 Task: Check the percentage active listings of full gym in the last 5 years.
Action: Mouse moved to (1089, 241)
Screenshot: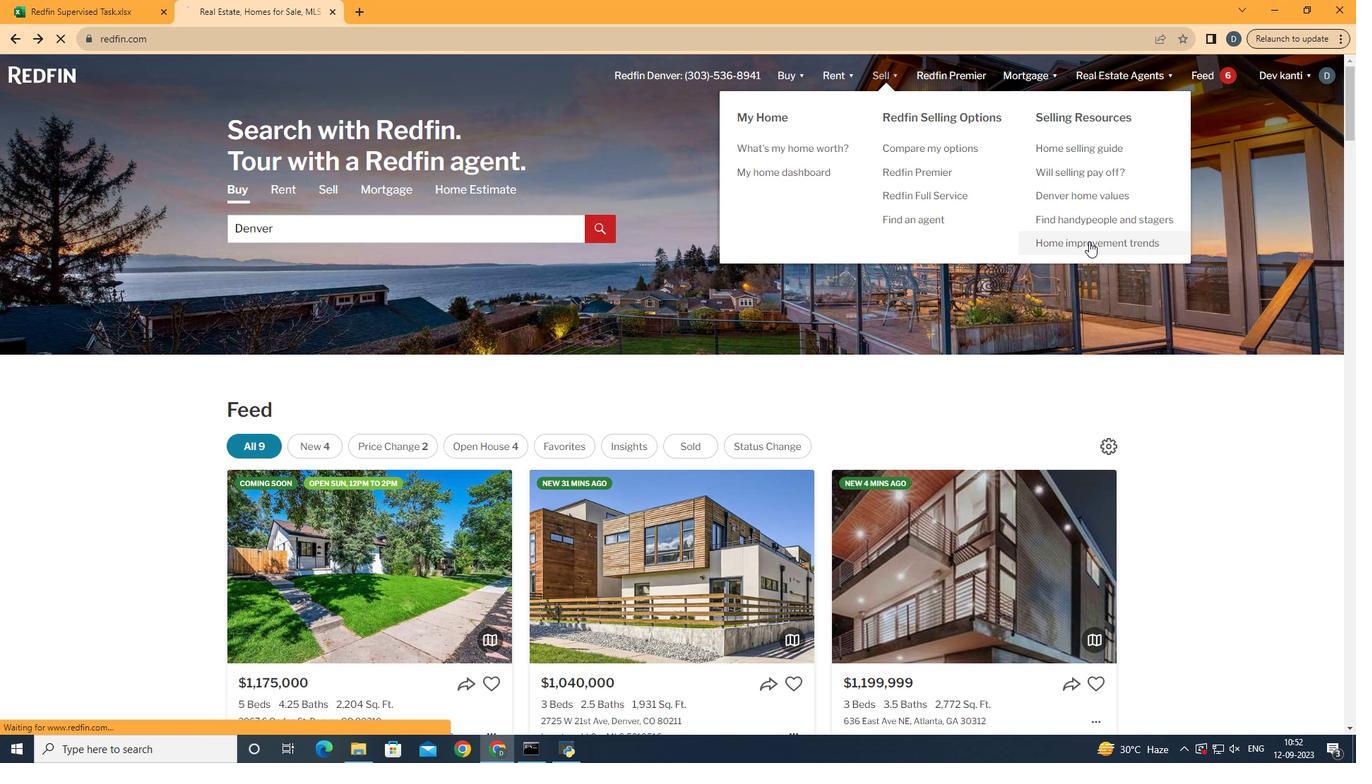 
Action: Mouse pressed left at (1089, 241)
Screenshot: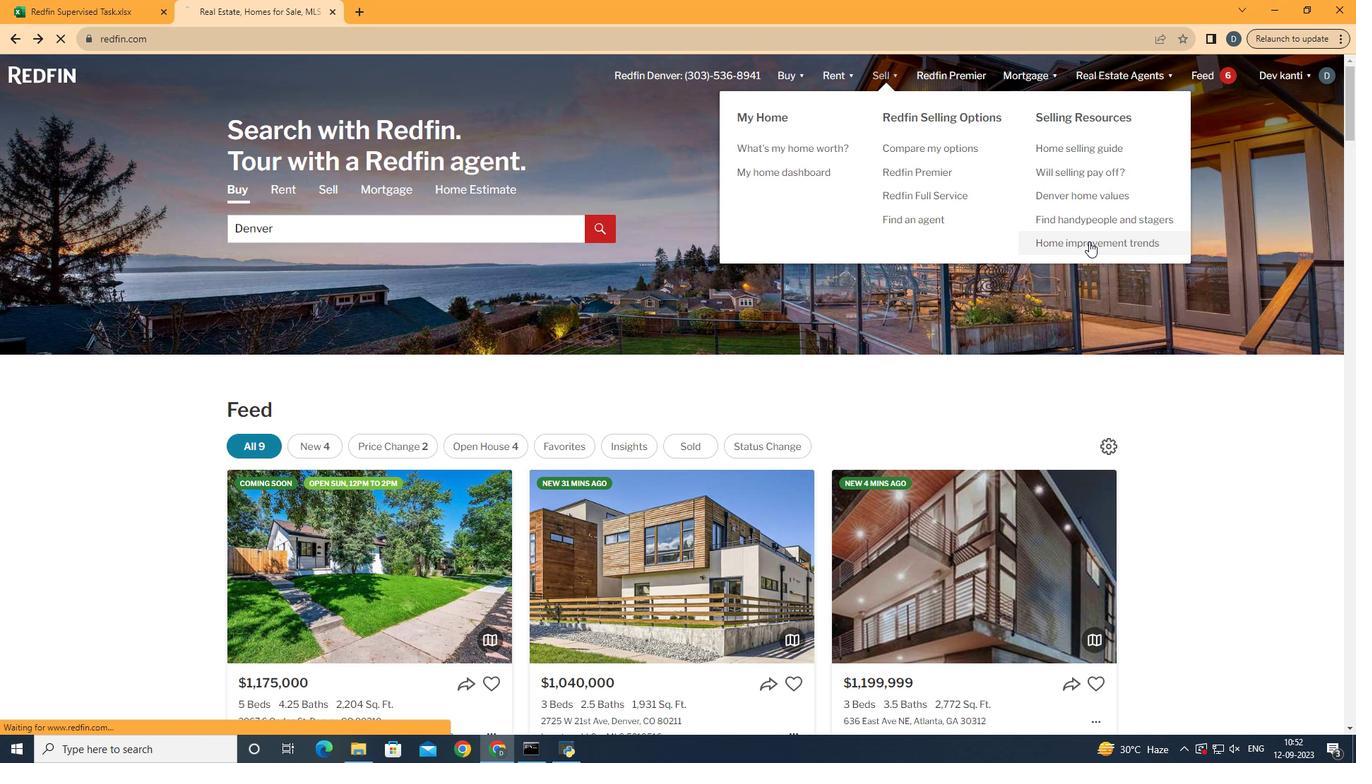 
Action: Mouse moved to (339, 269)
Screenshot: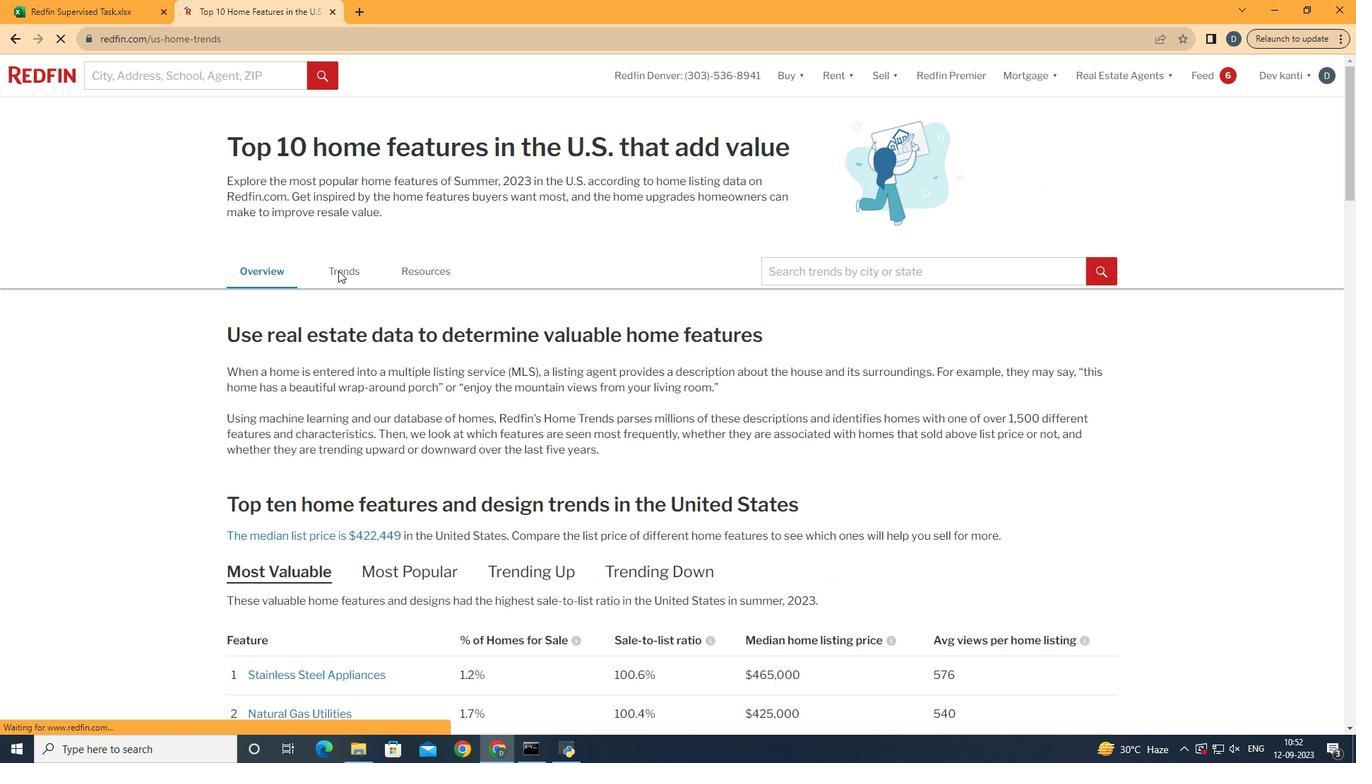 
Action: Mouse pressed left at (339, 269)
Screenshot: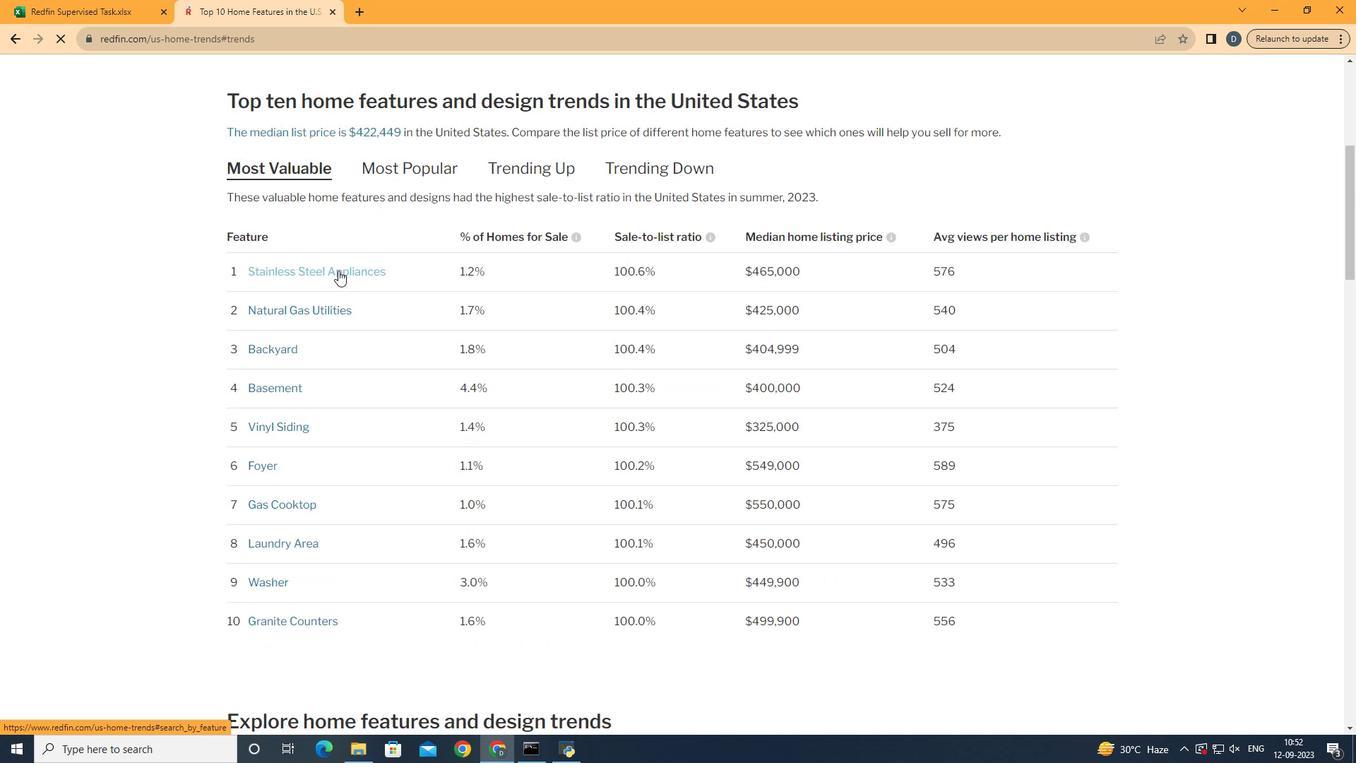 
Action: Mouse moved to (408, 371)
Screenshot: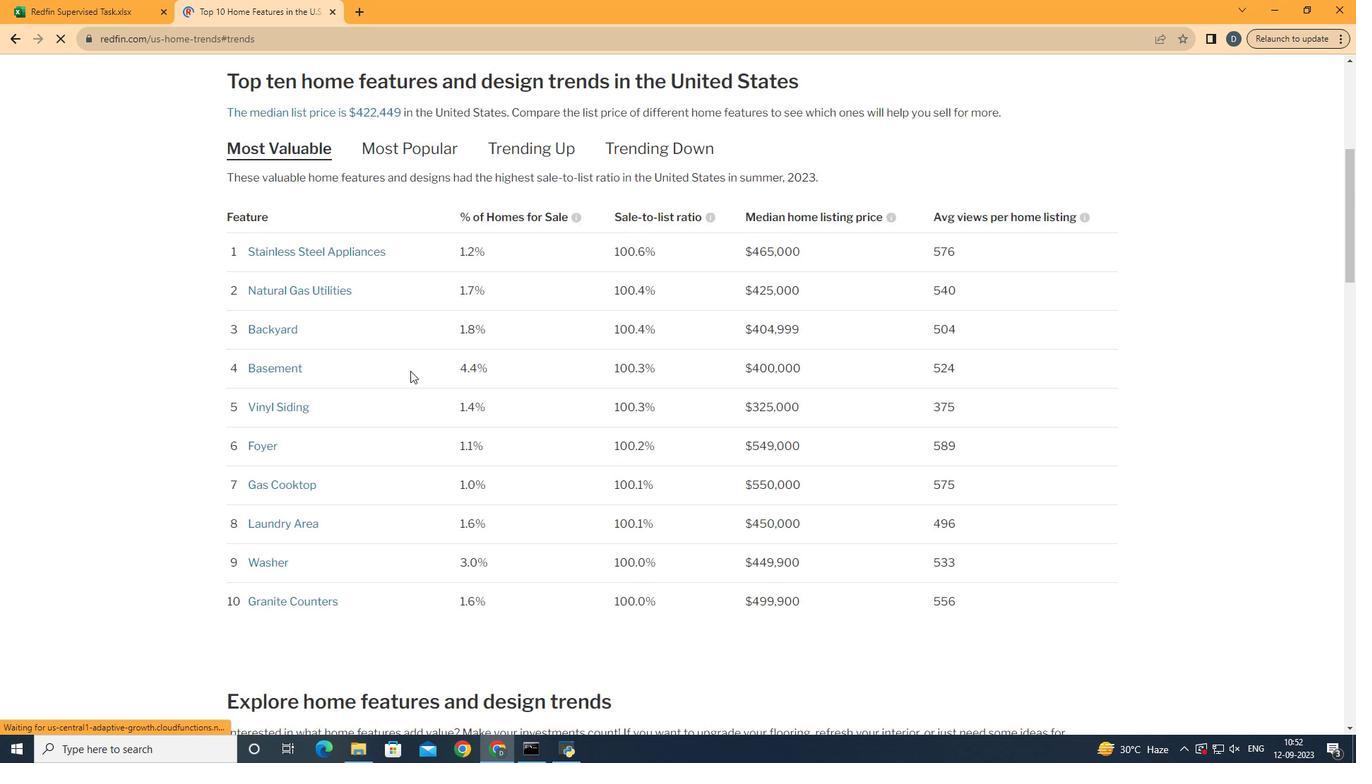 
Action: Mouse scrolled (408, 371) with delta (0, 0)
Screenshot: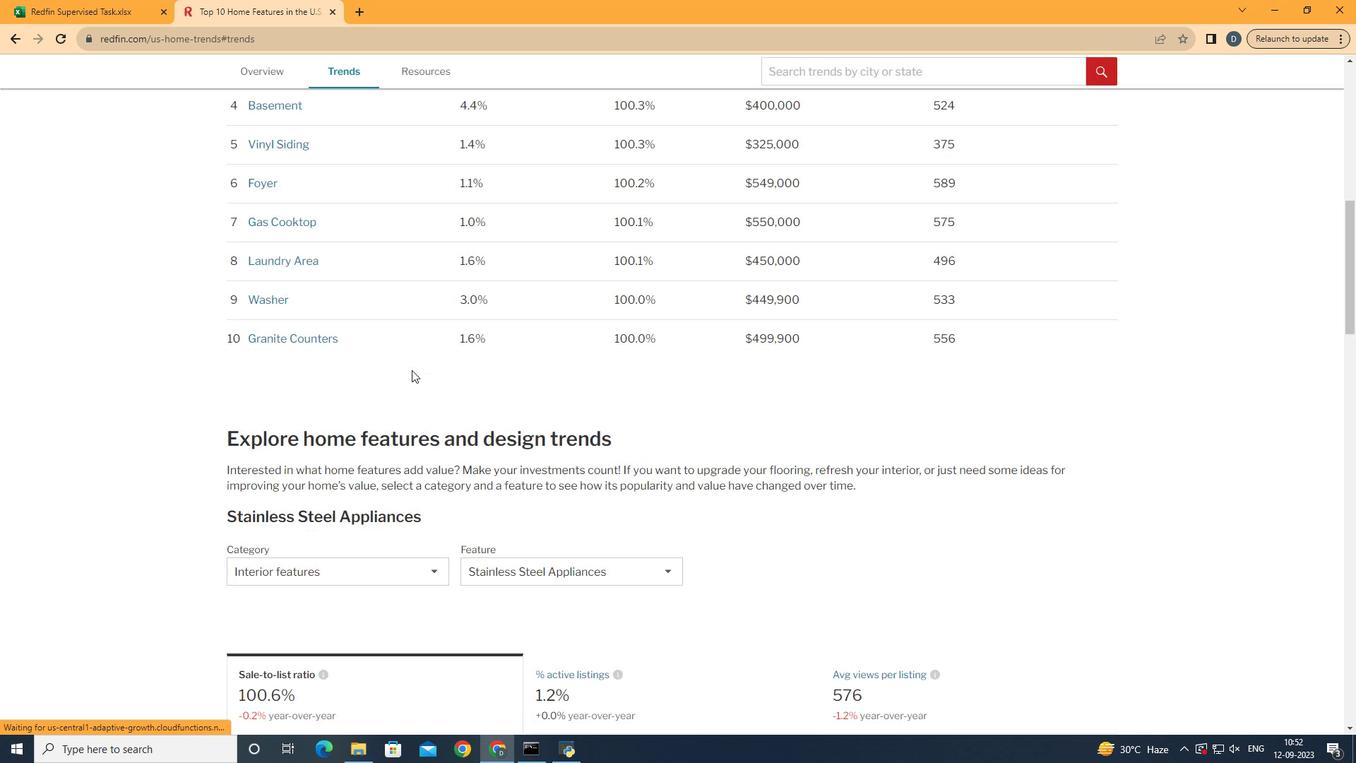 
Action: Mouse scrolled (408, 371) with delta (0, 0)
Screenshot: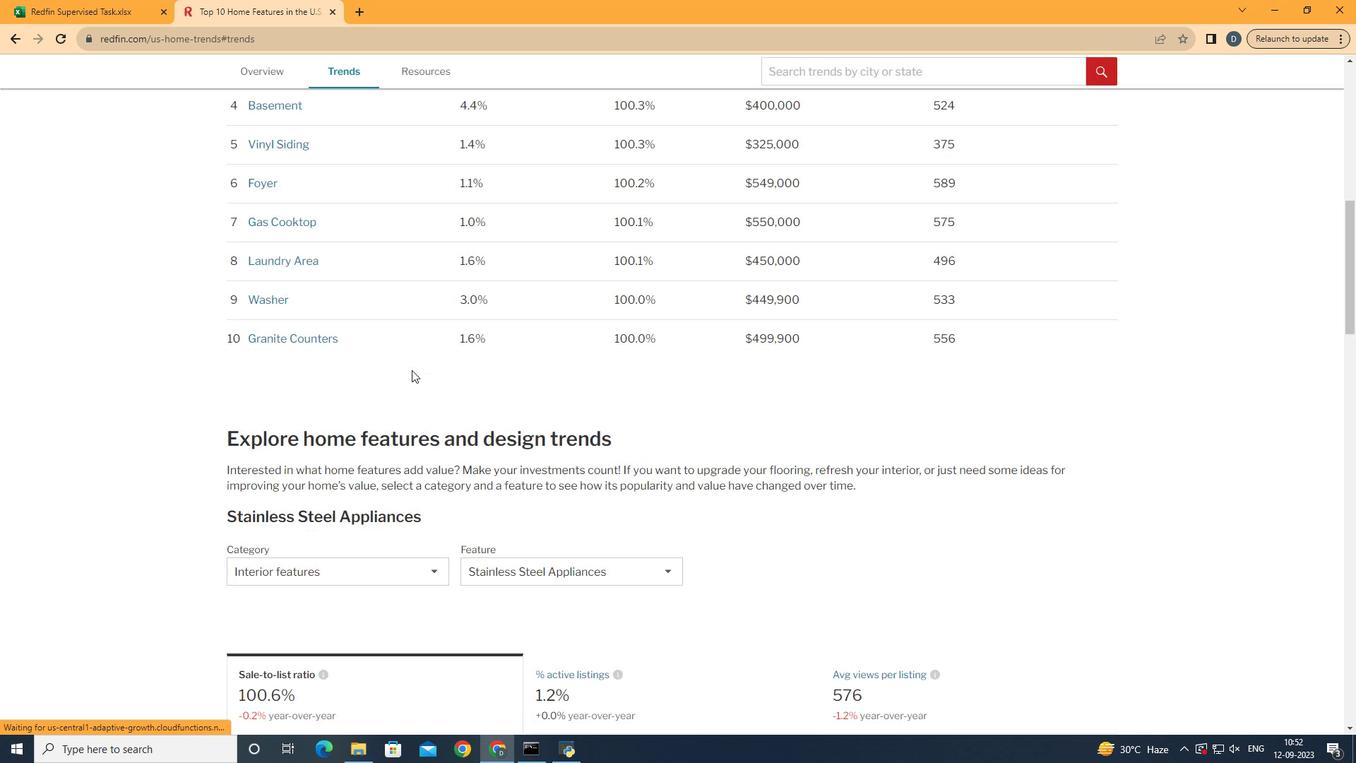 
Action: Mouse moved to (409, 371)
Screenshot: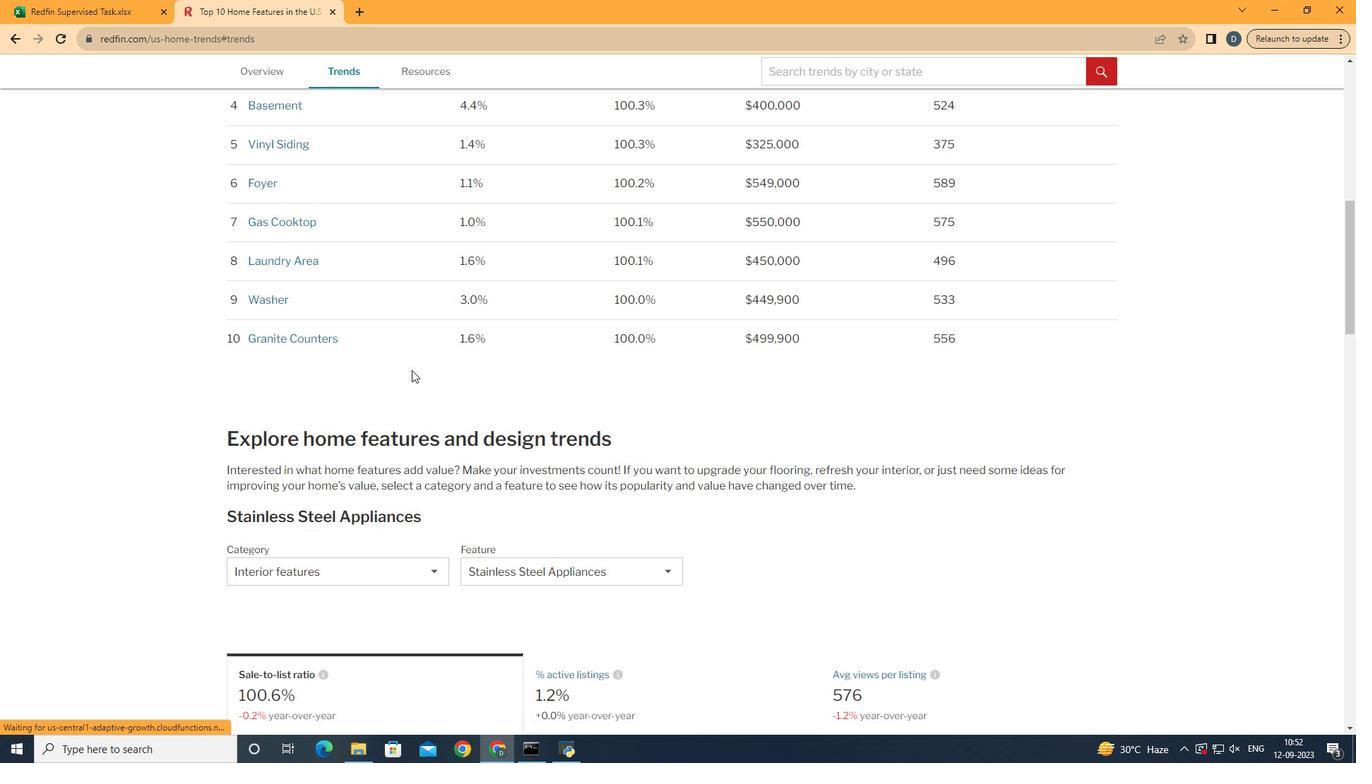 
Action: Mouse scrolled (409, 371) with delta (0, 0)
Screenshot: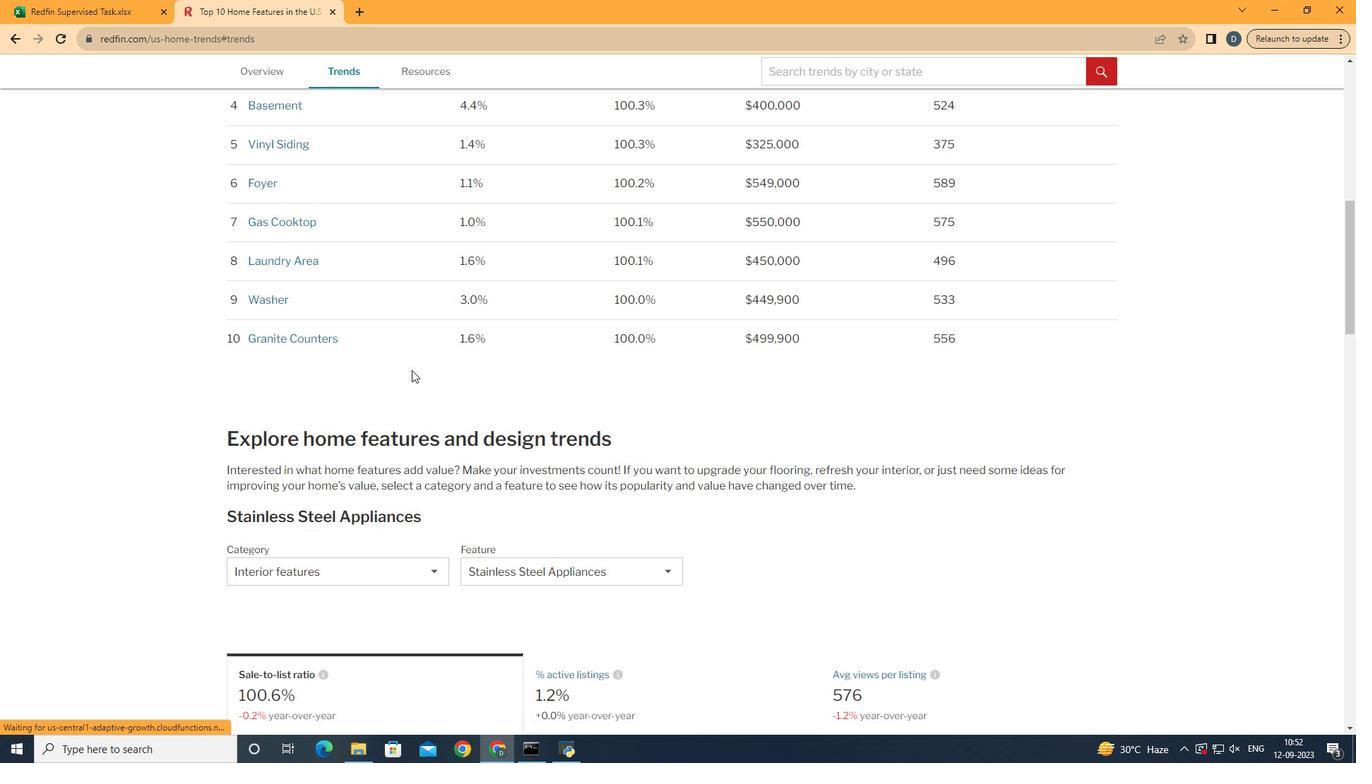 
Action: Mouse moved to (409, 371)
Screenshot: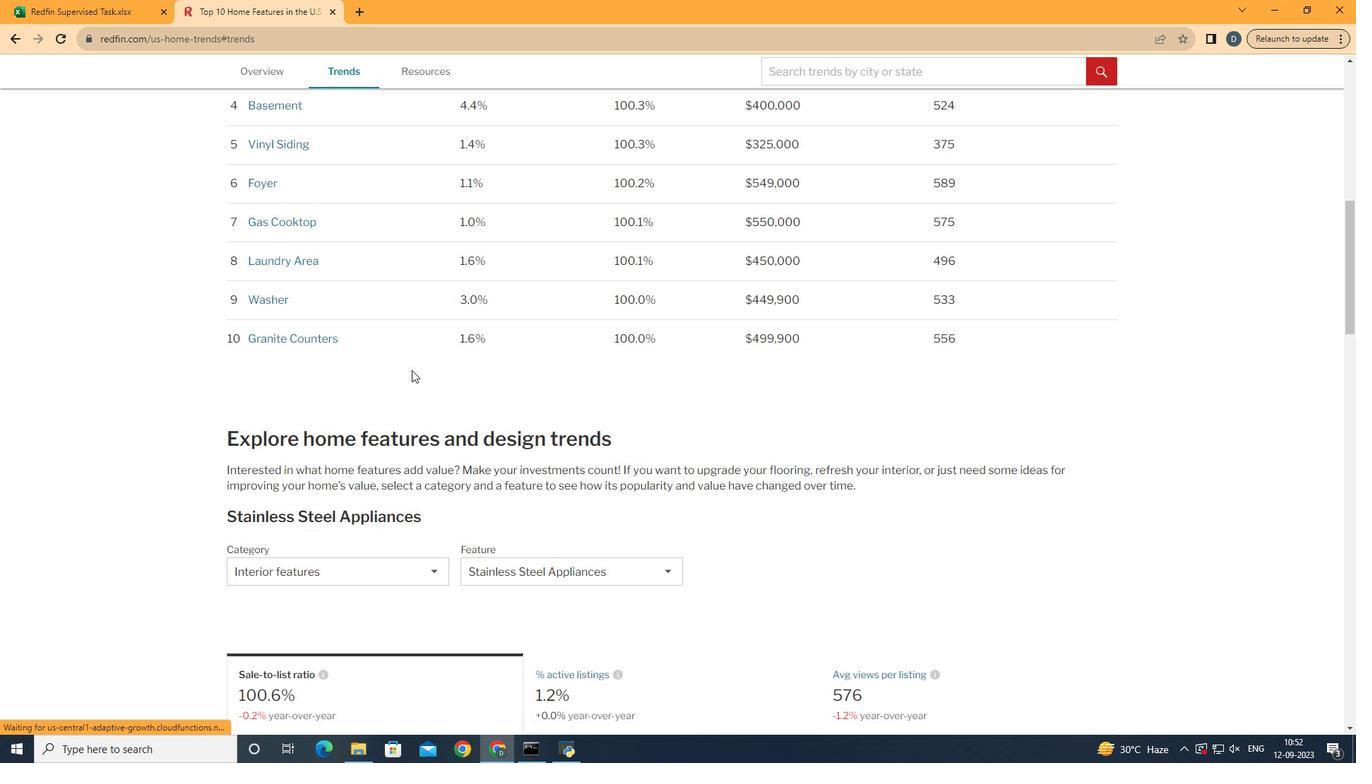 
Action: Mouse scrolled (409, 370) with delta (0, 0)
Screenshot: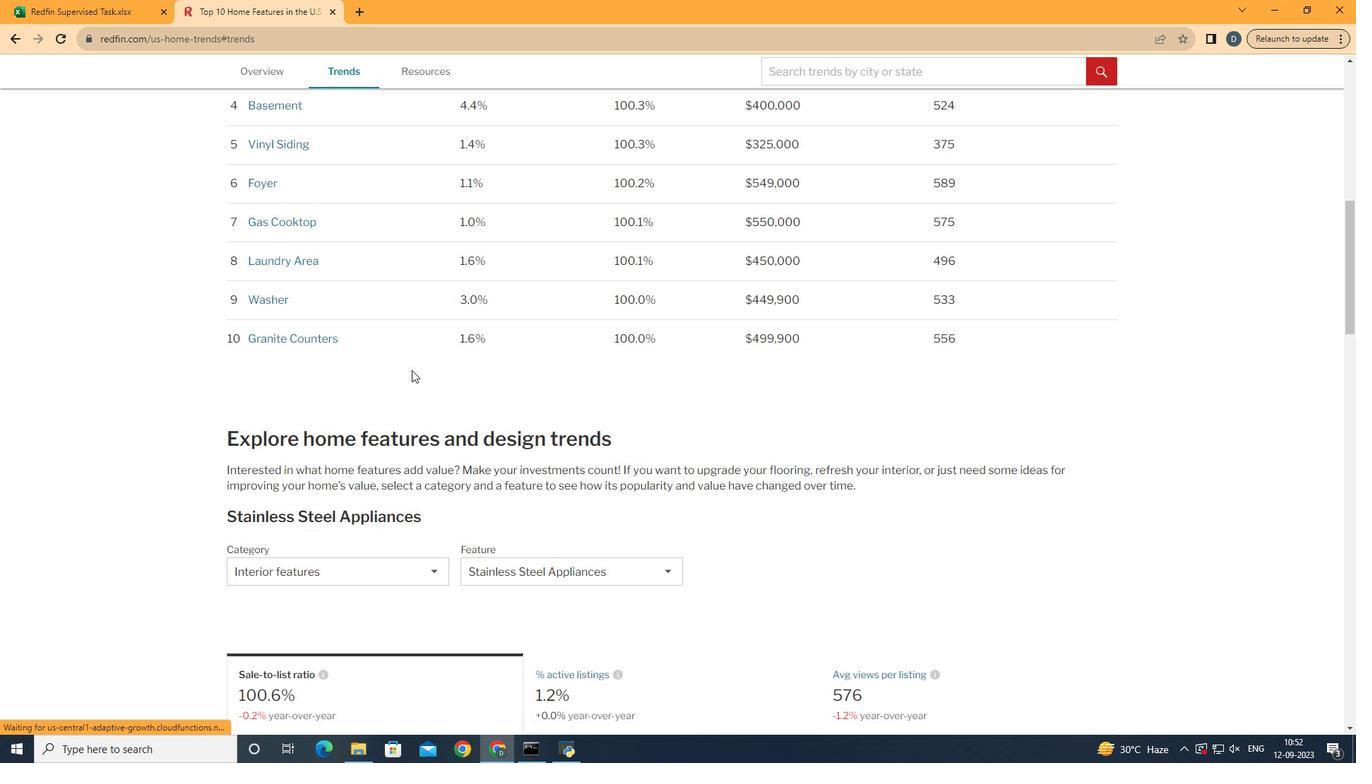 
Action: Mouse moved to (412, 370)
Screenshot: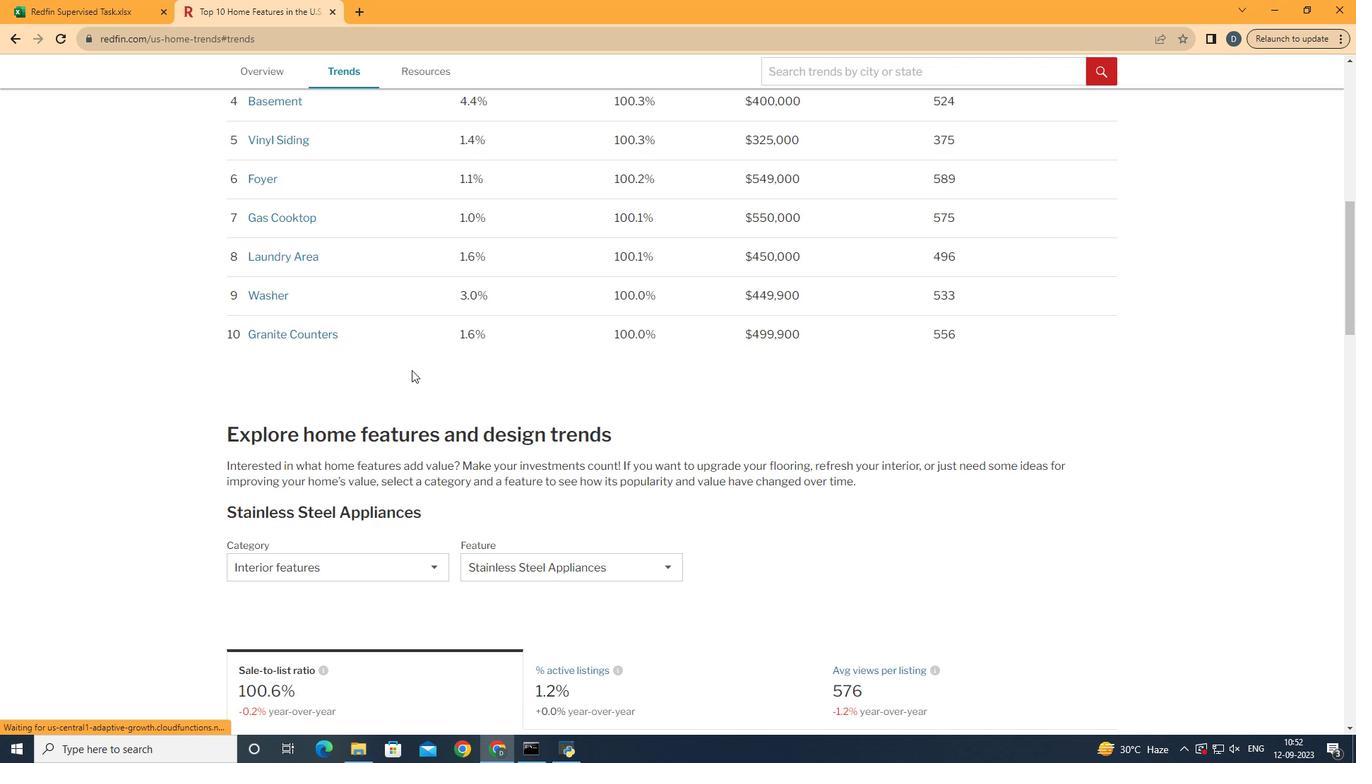 
Action: Mouse scrolled (412, 369) with delta (0, 0)
Screenshot: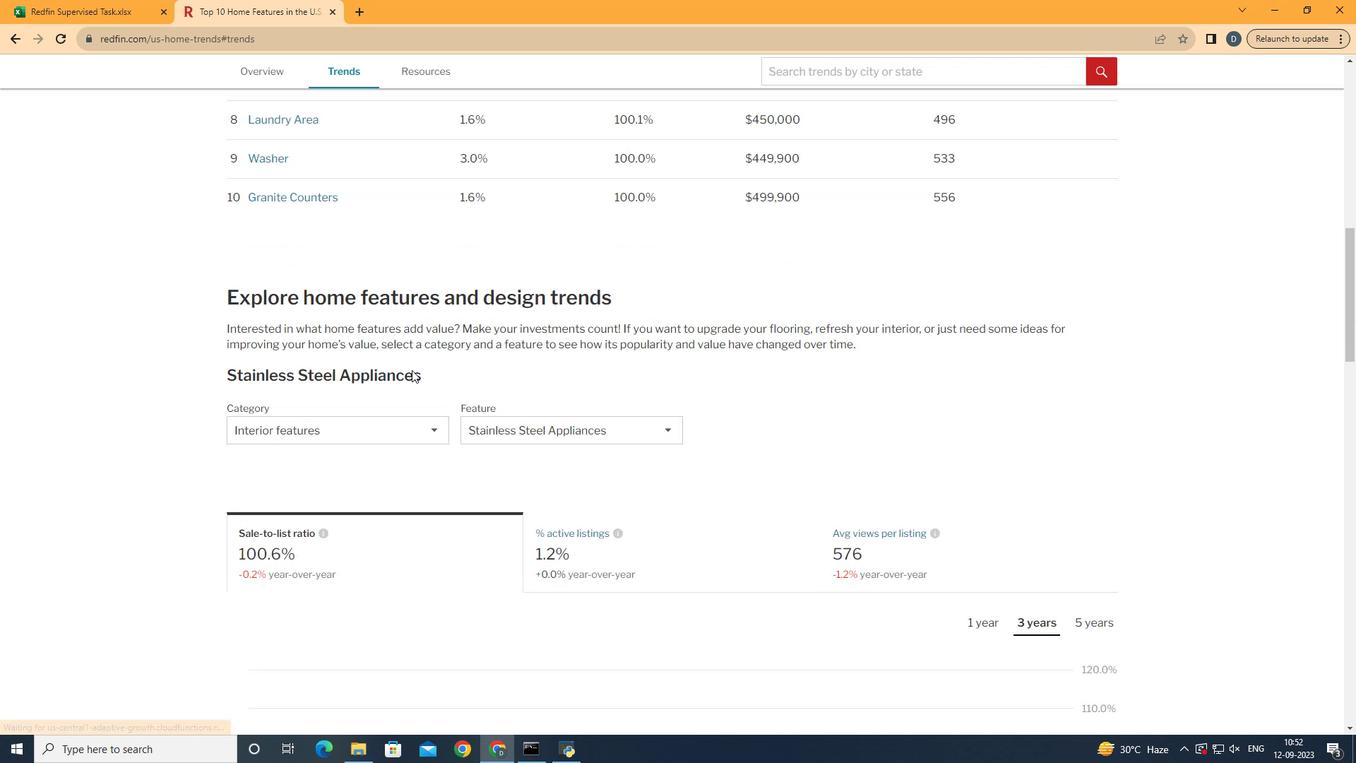 
Action: Mouse scrolled (412, 369) with delta (0, 0)
Screenshot: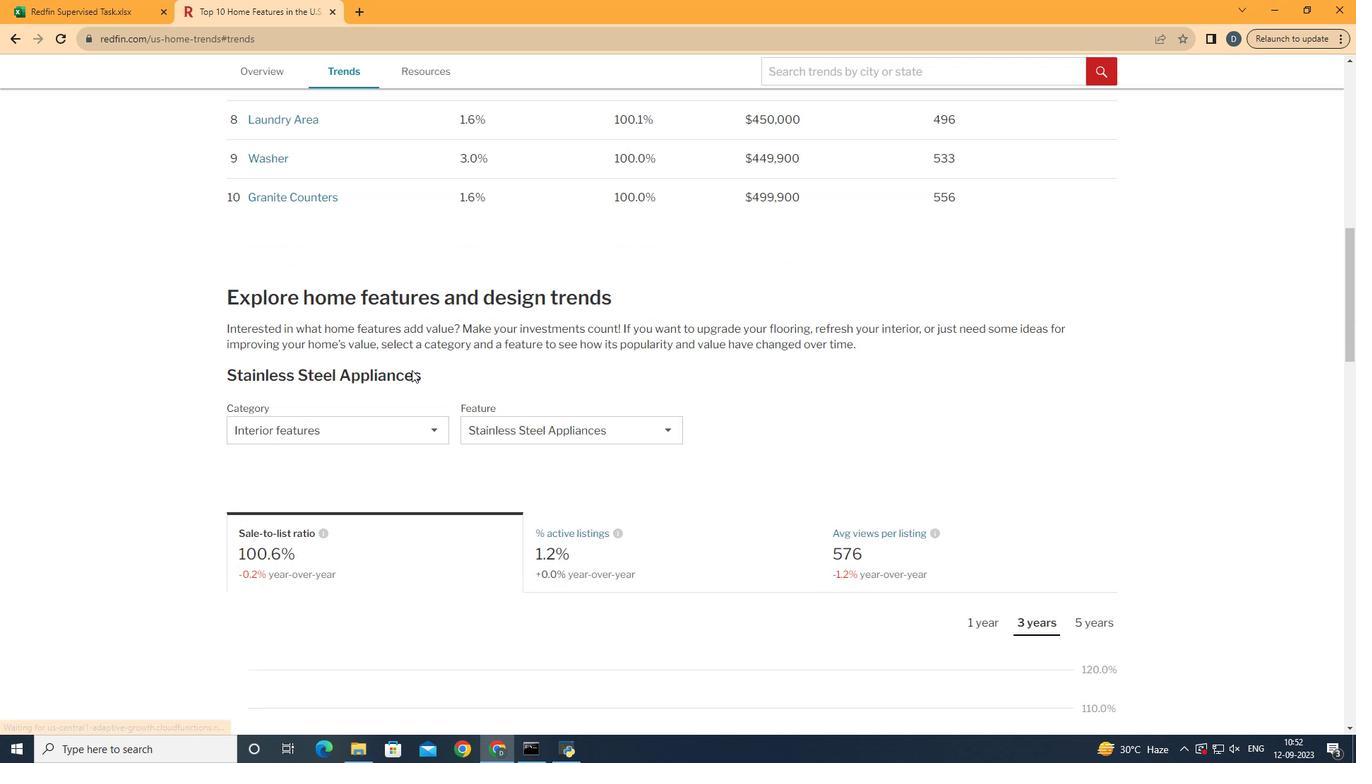 
Action: Mouse moved to (392, 377)
Screenshot: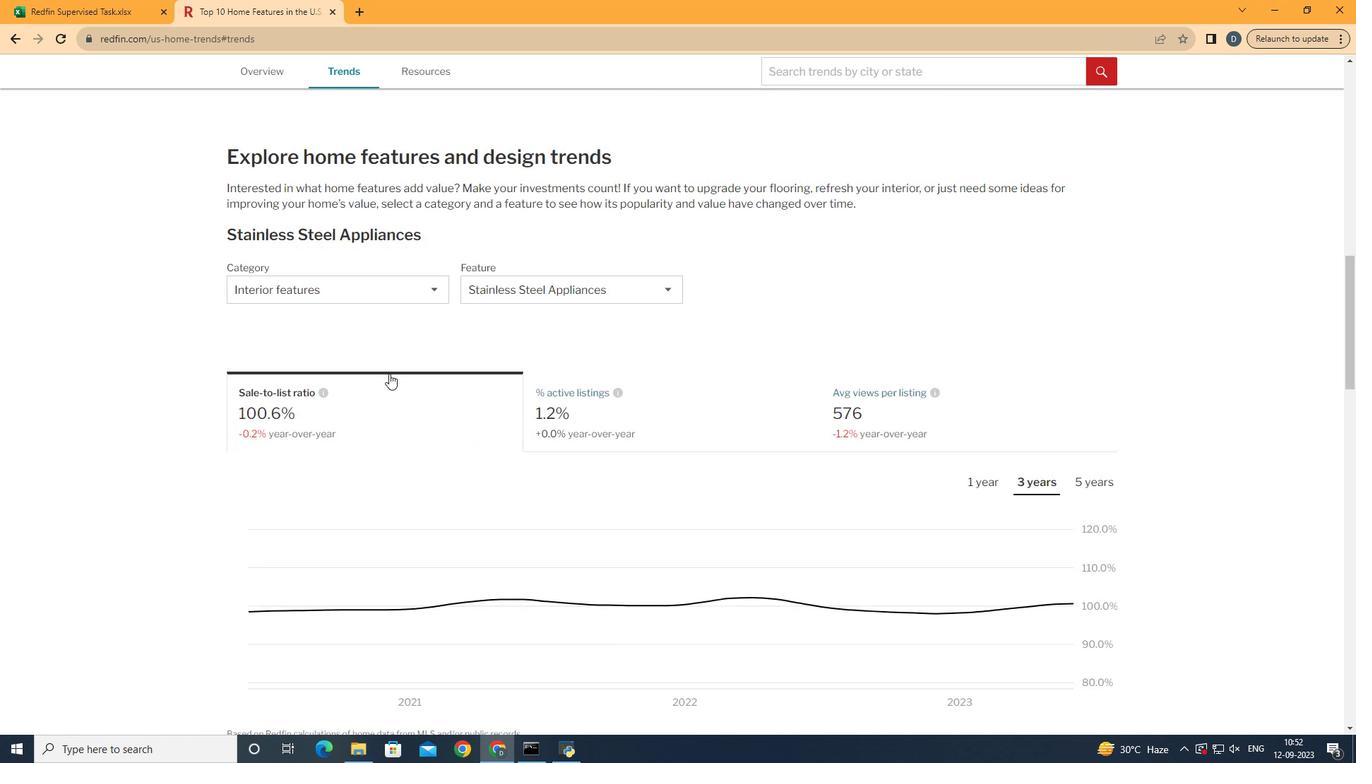 
Action: Mouse scrolled (392, 376) with delta (0, 0)
Screenshot: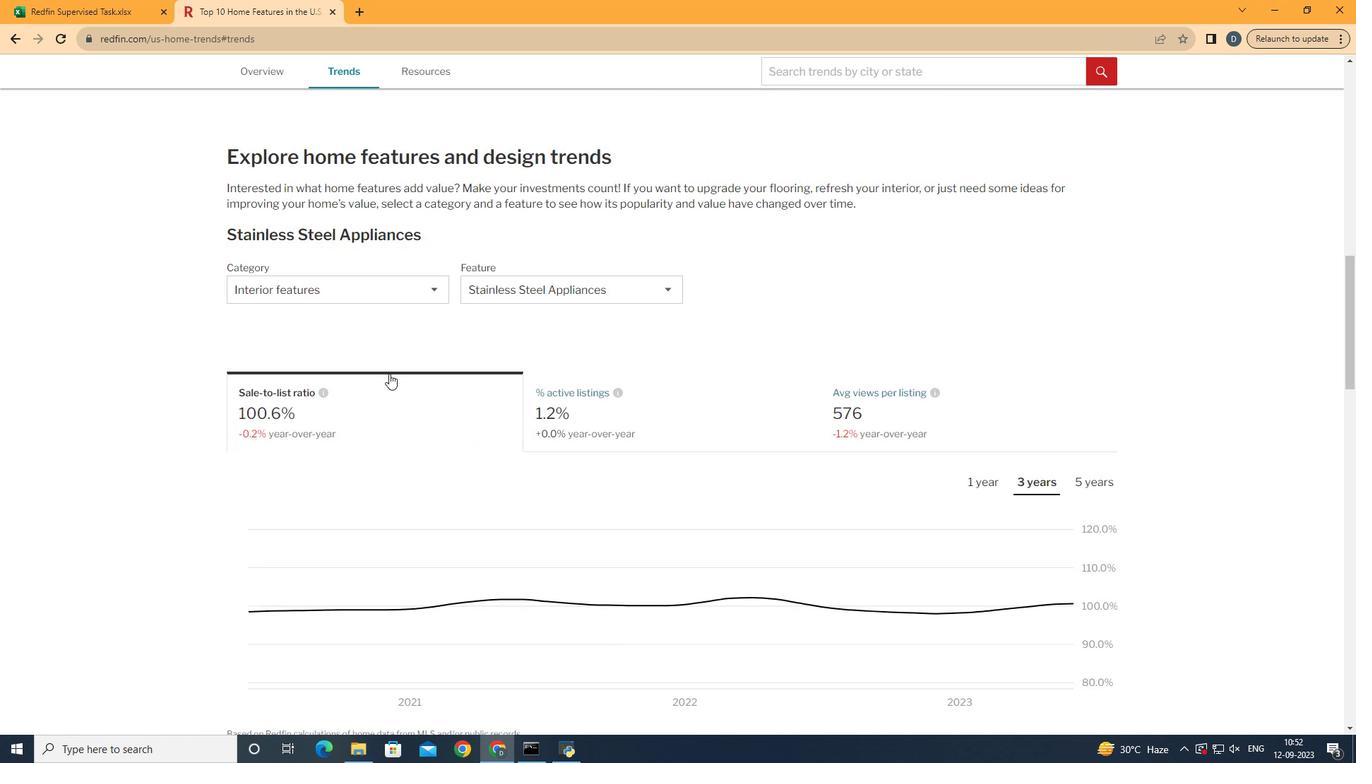 
Action: Mouse moved to (391, 377)
Screenshot: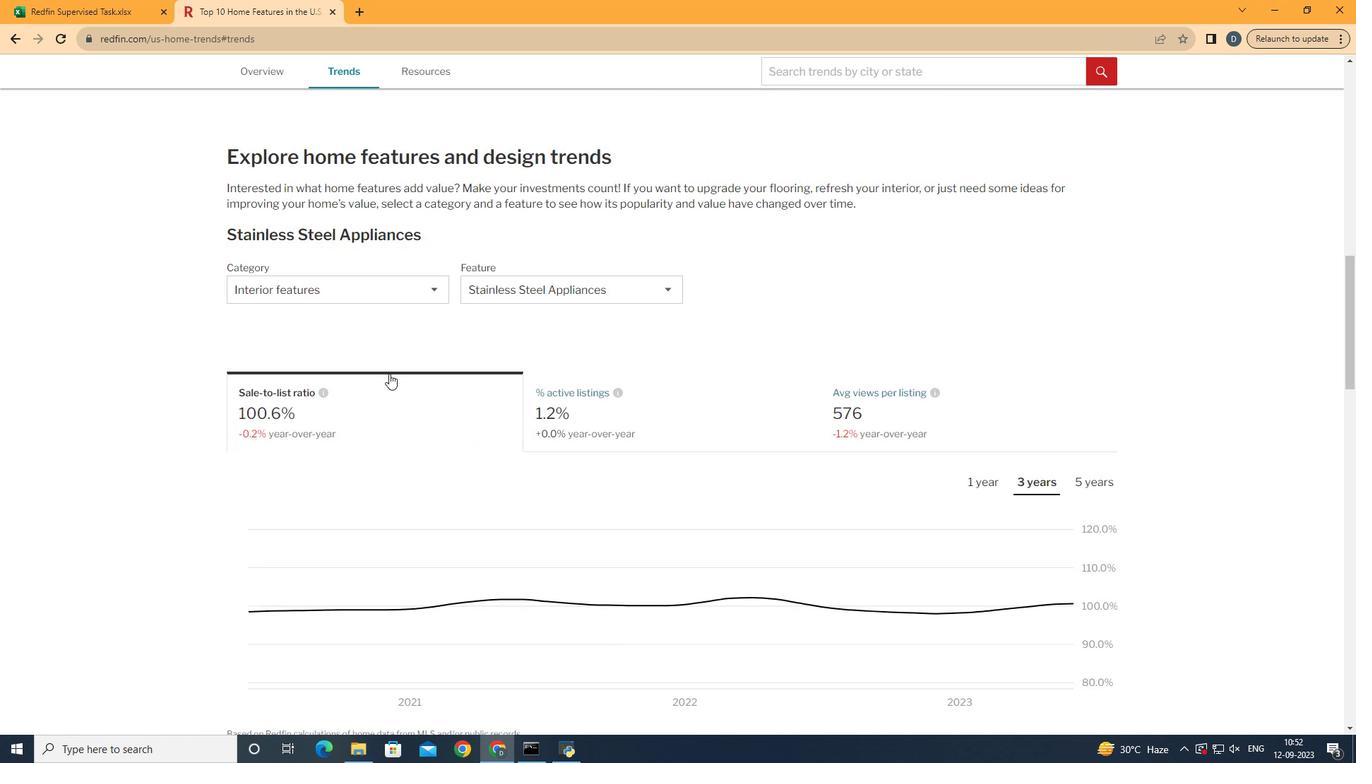 
Action: Mouse scrolled (391, 376) with delta (0, 0)
Screenshot: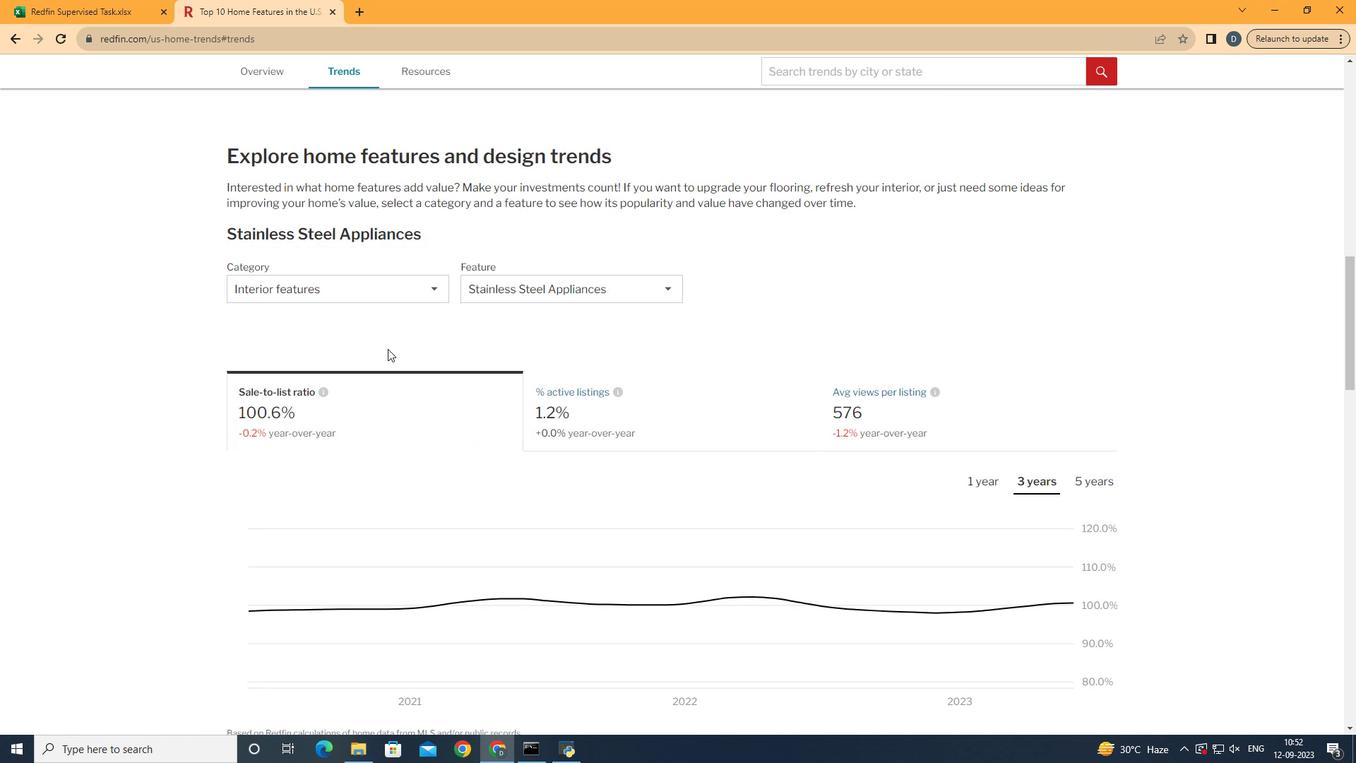 
Action: Mouse moved to (396, 290)
Screenshot: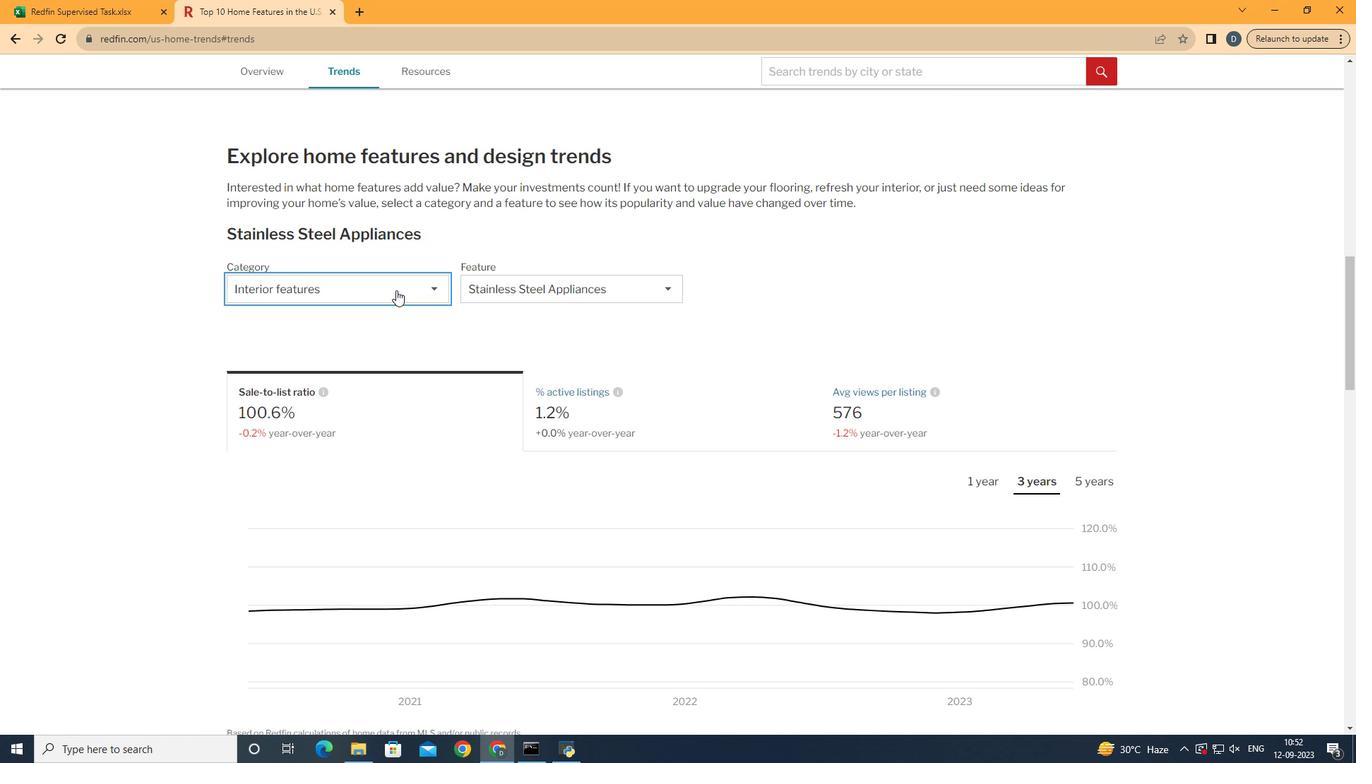 
Action: Mouse pressed left at (396, 290)
Screenshot: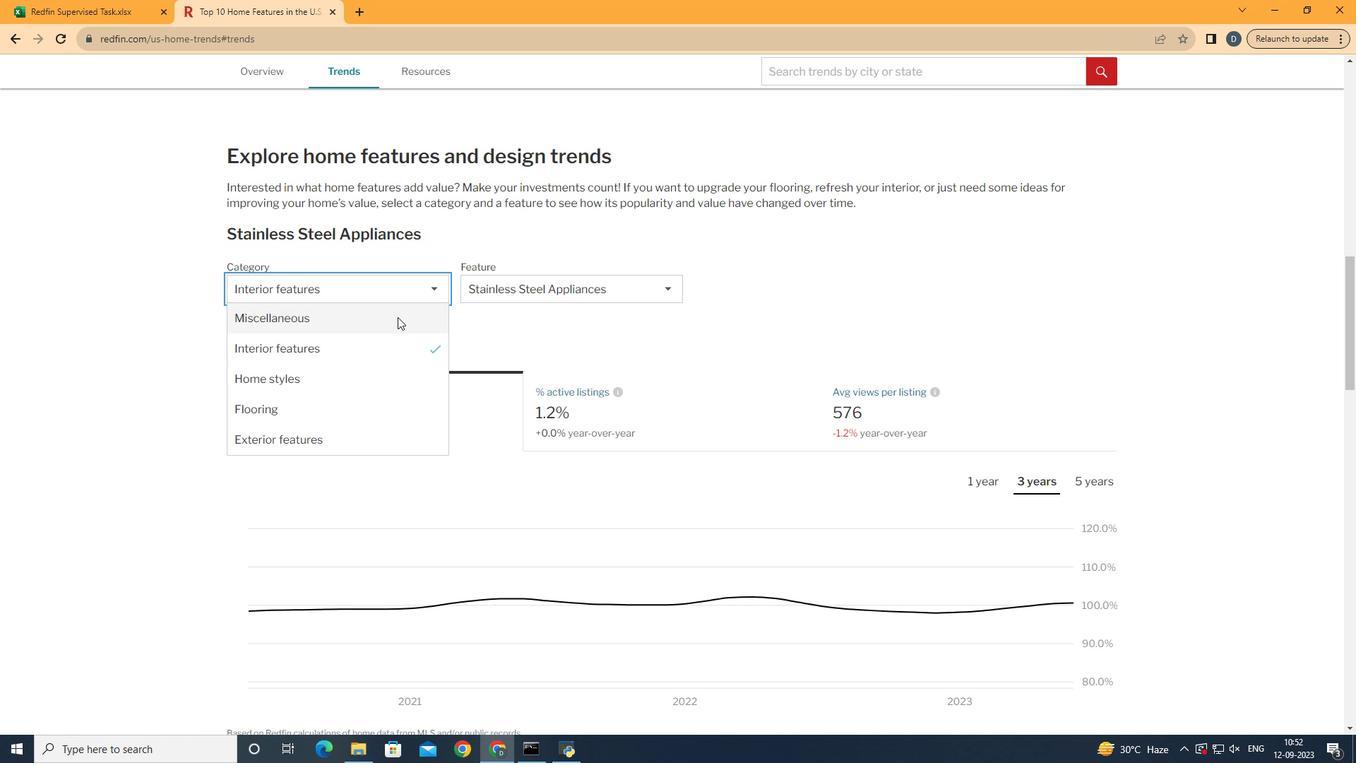 
Action: Mouse moved to (394, 349)
Screenshot: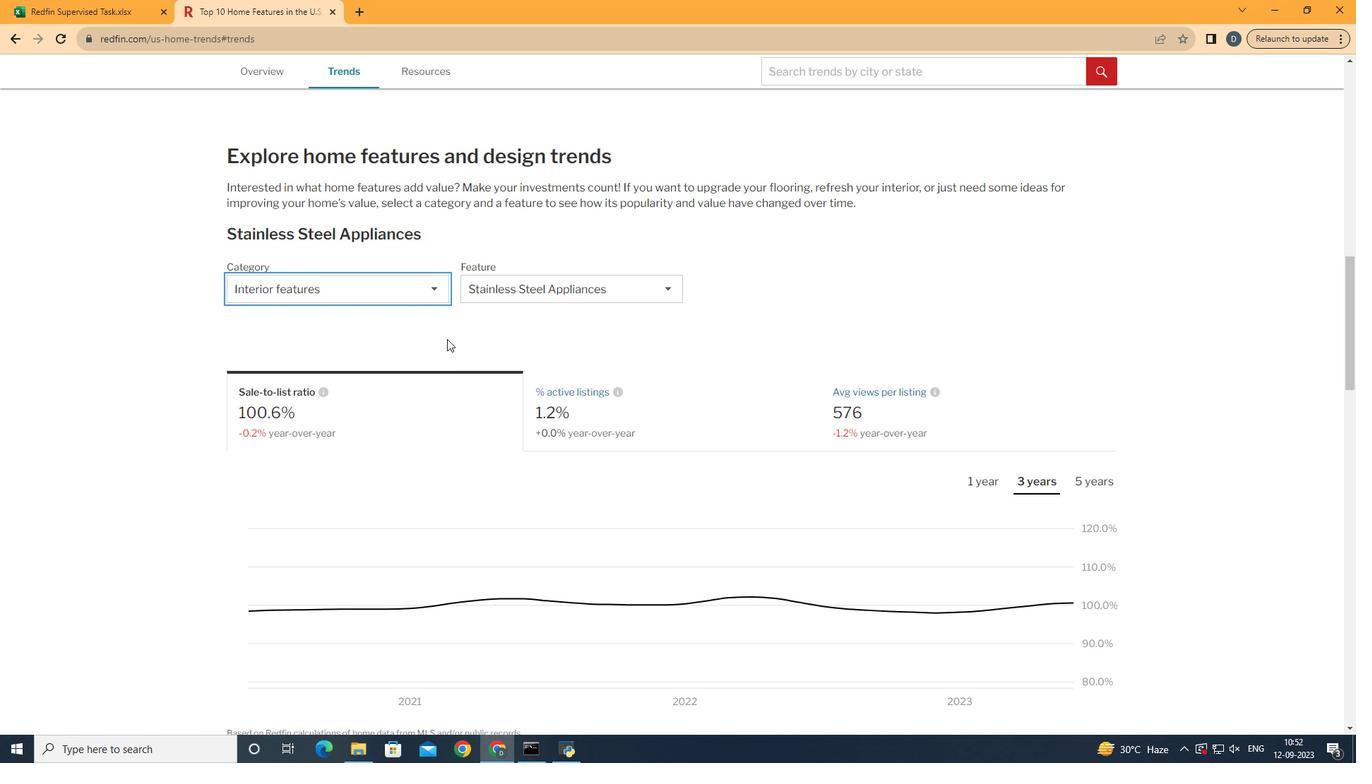 
Action: Mouse pressed left at (394, 349)
Screenshot: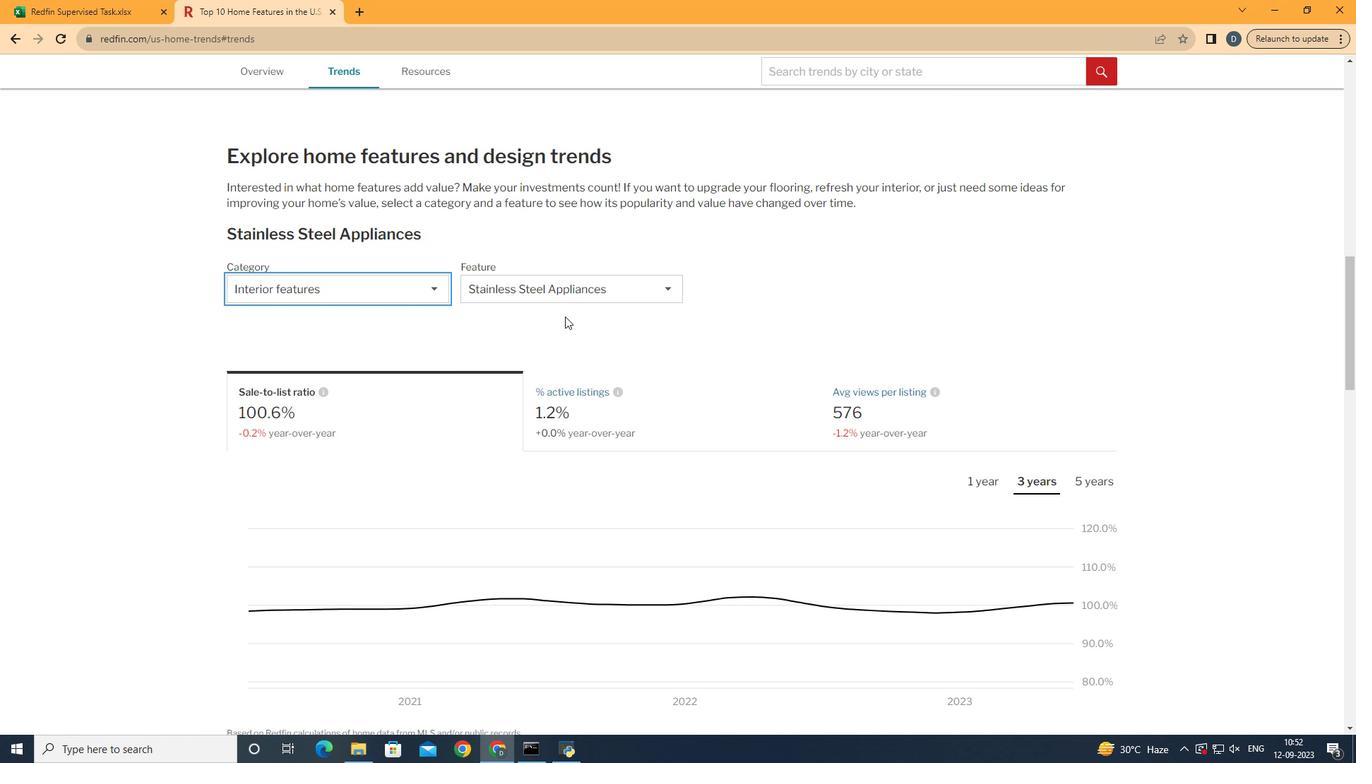 
Action: Mouse moved to (583, 293)
Screenshot: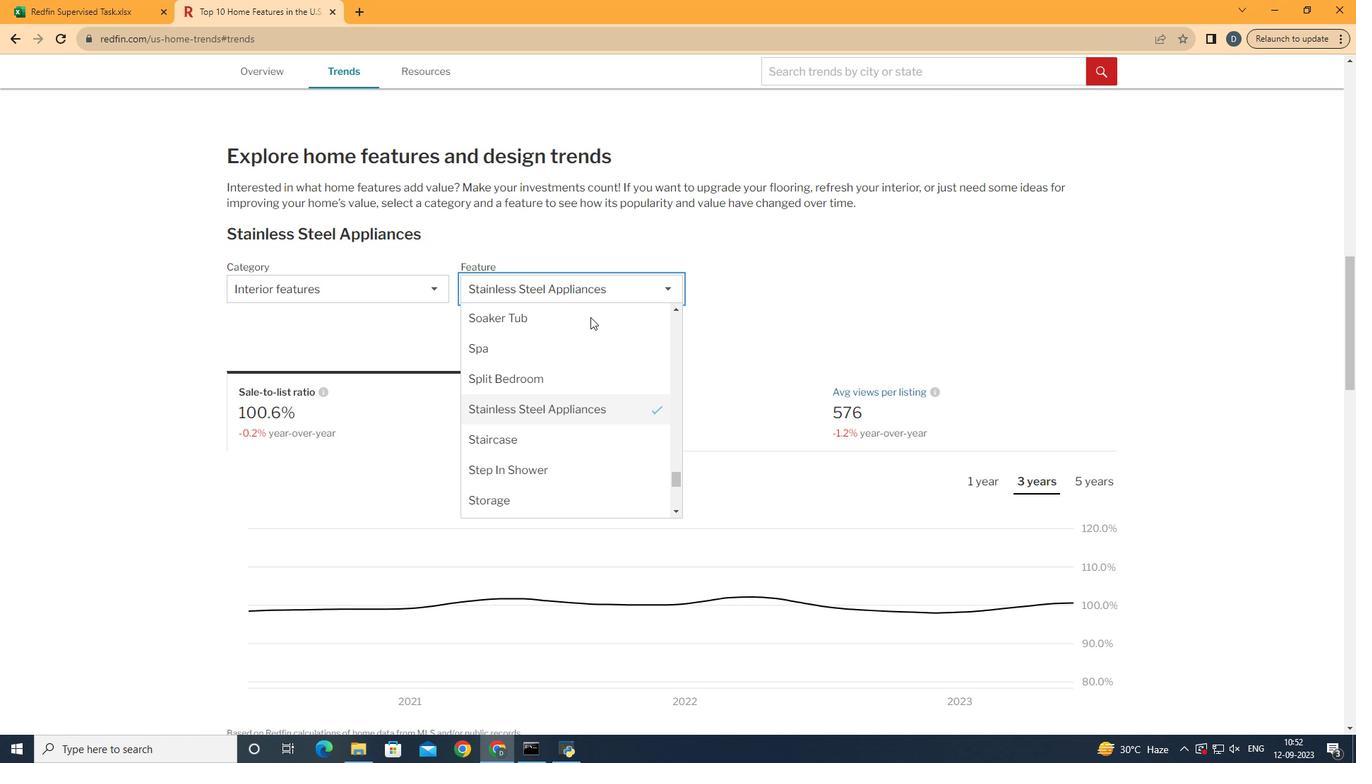 
Action: Mouse pressed left at (583, 293)
Screenshot: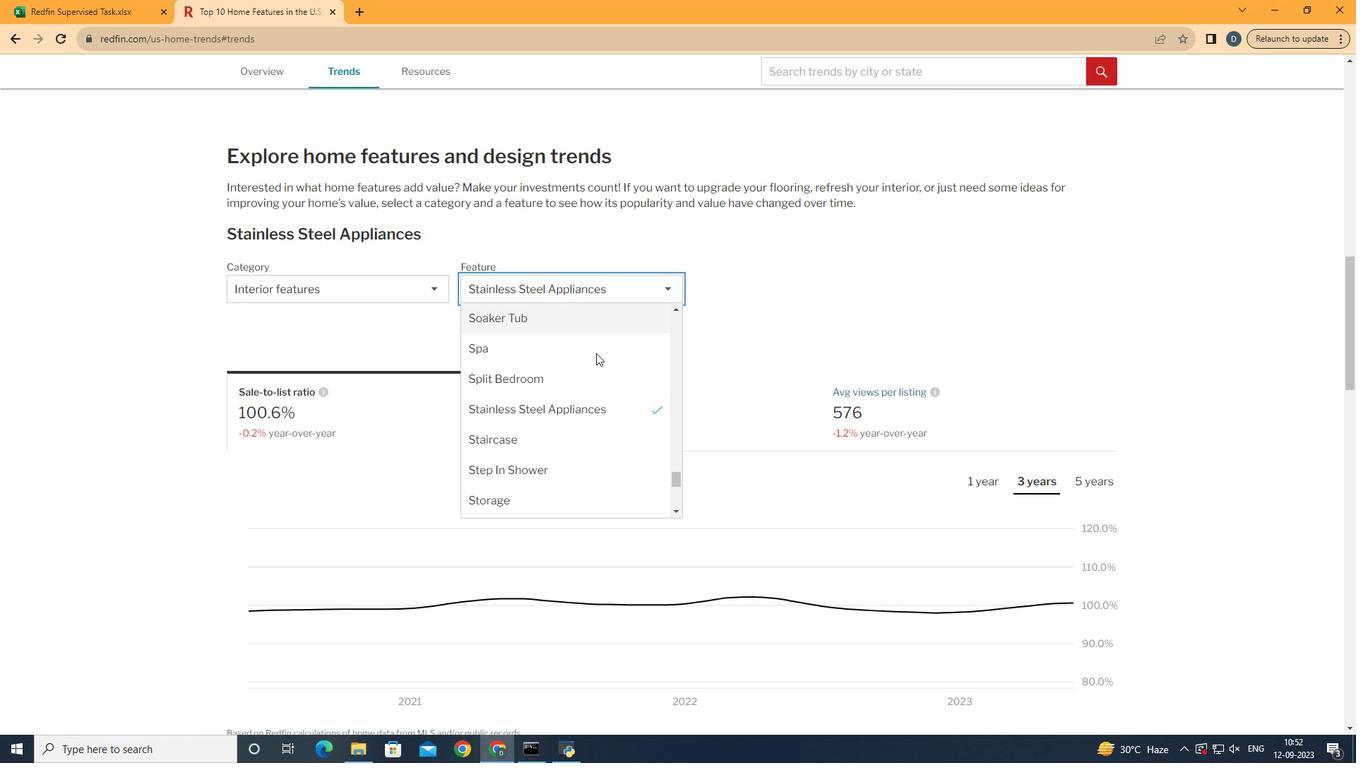 
Action: Mouse moved to (600, 387)
Screenshot: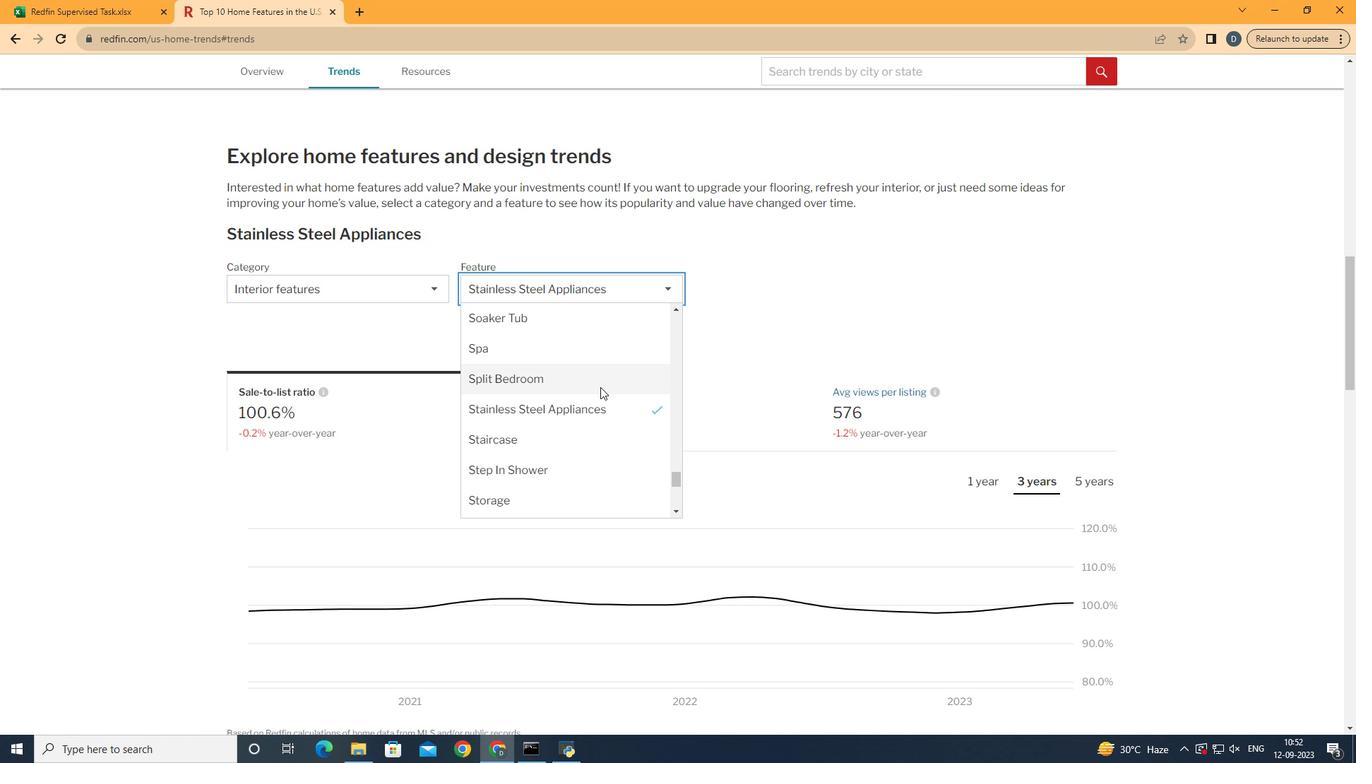 
Action: Mouse scrolled (600, 387) with delta (0, 0)
Screenshot: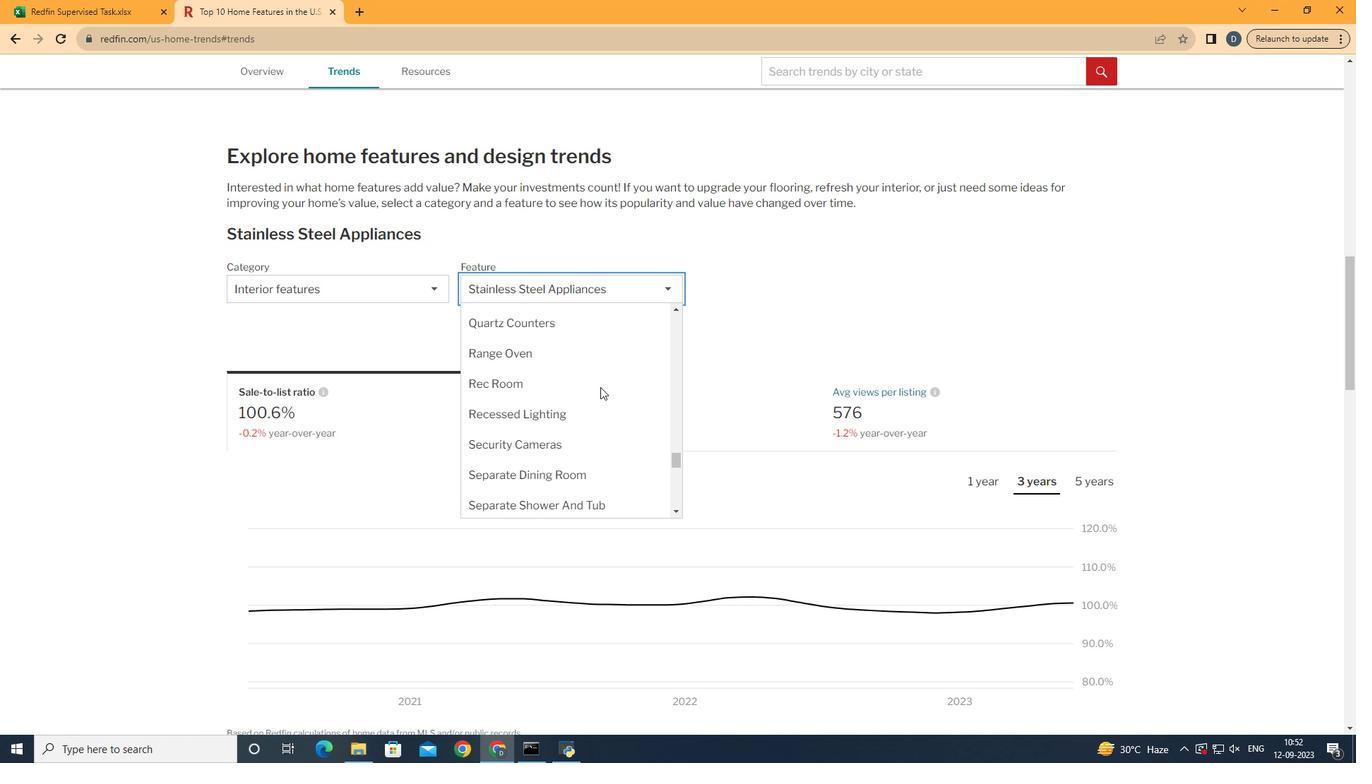 
Action: Mouse scrolled (600, 387) with delta (0, 0)
Screenshot: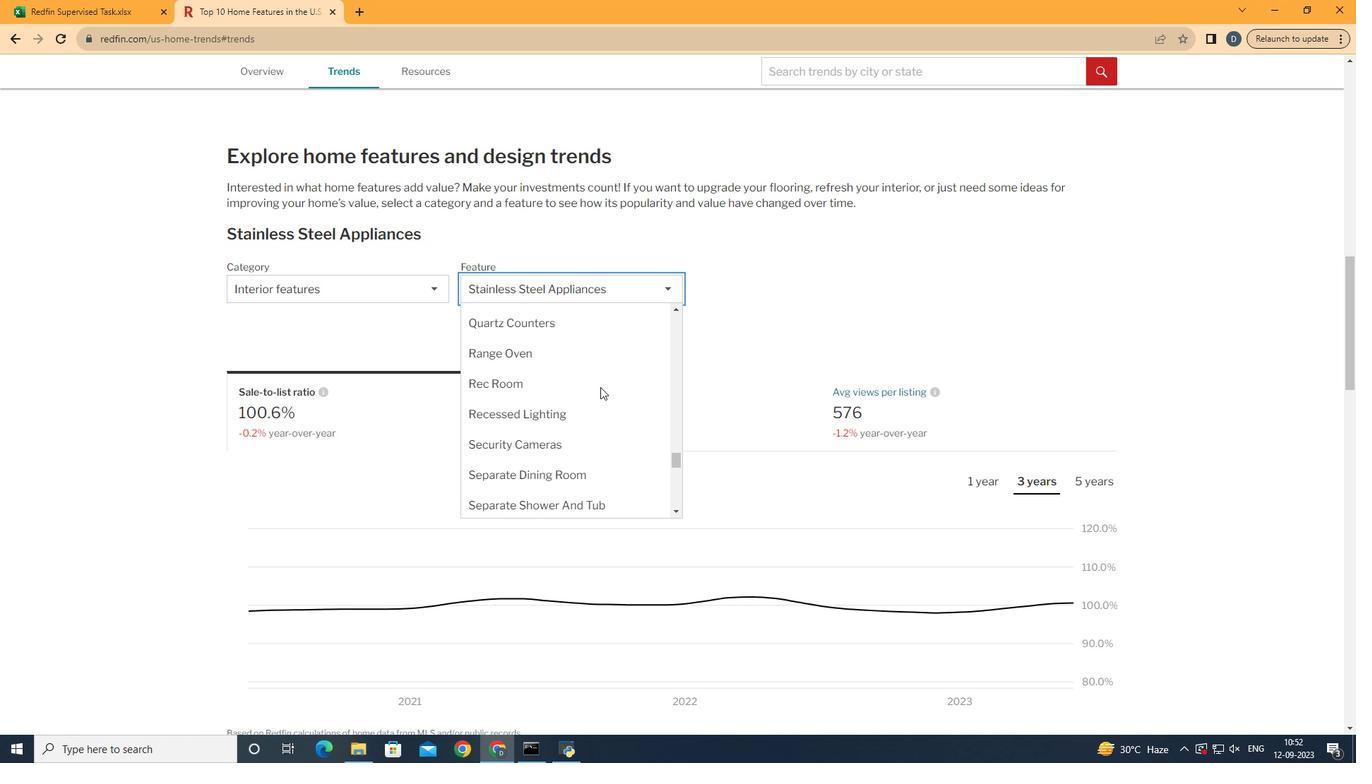 
Action: Mouse scrolled (600, 387) with delta (0, 0)
Screenshot: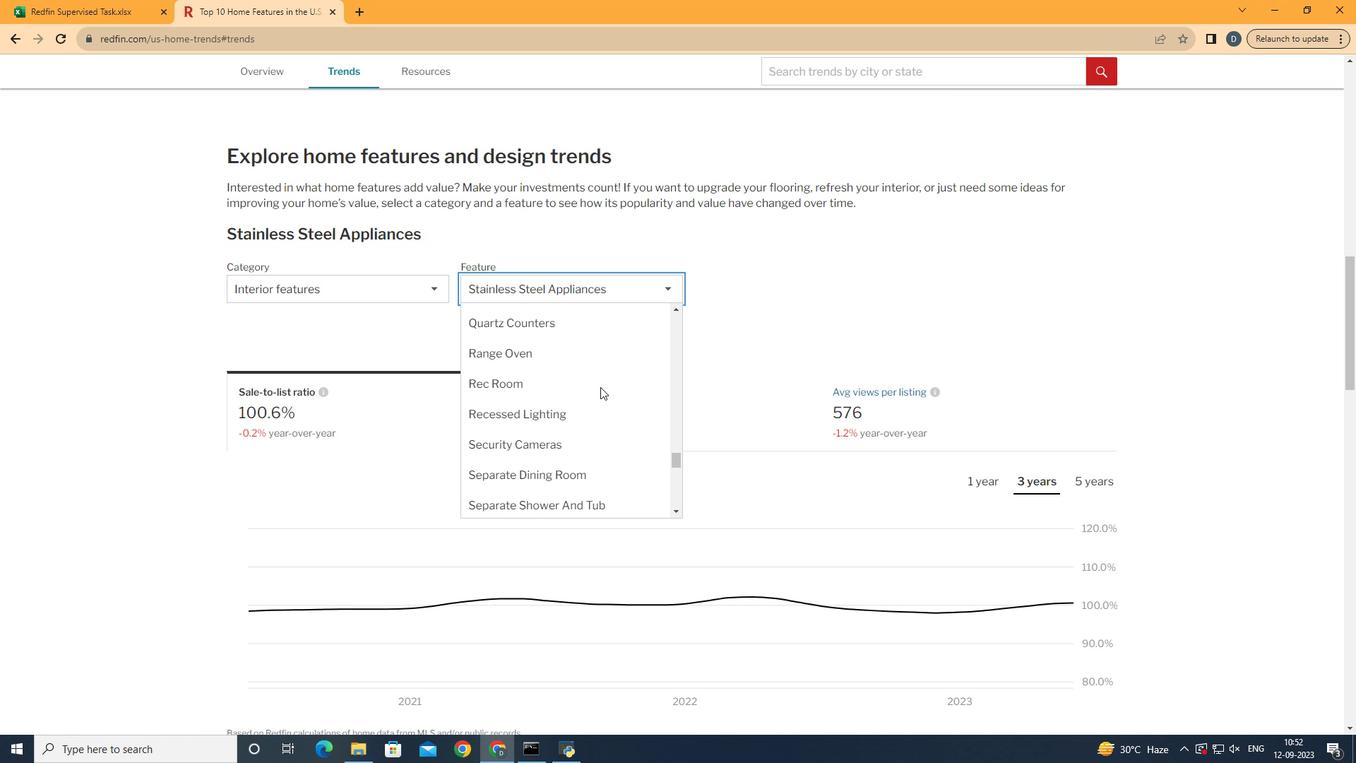 
Action: Mouse scrolled (600, 387) with delta (0, 0)
Screenshot: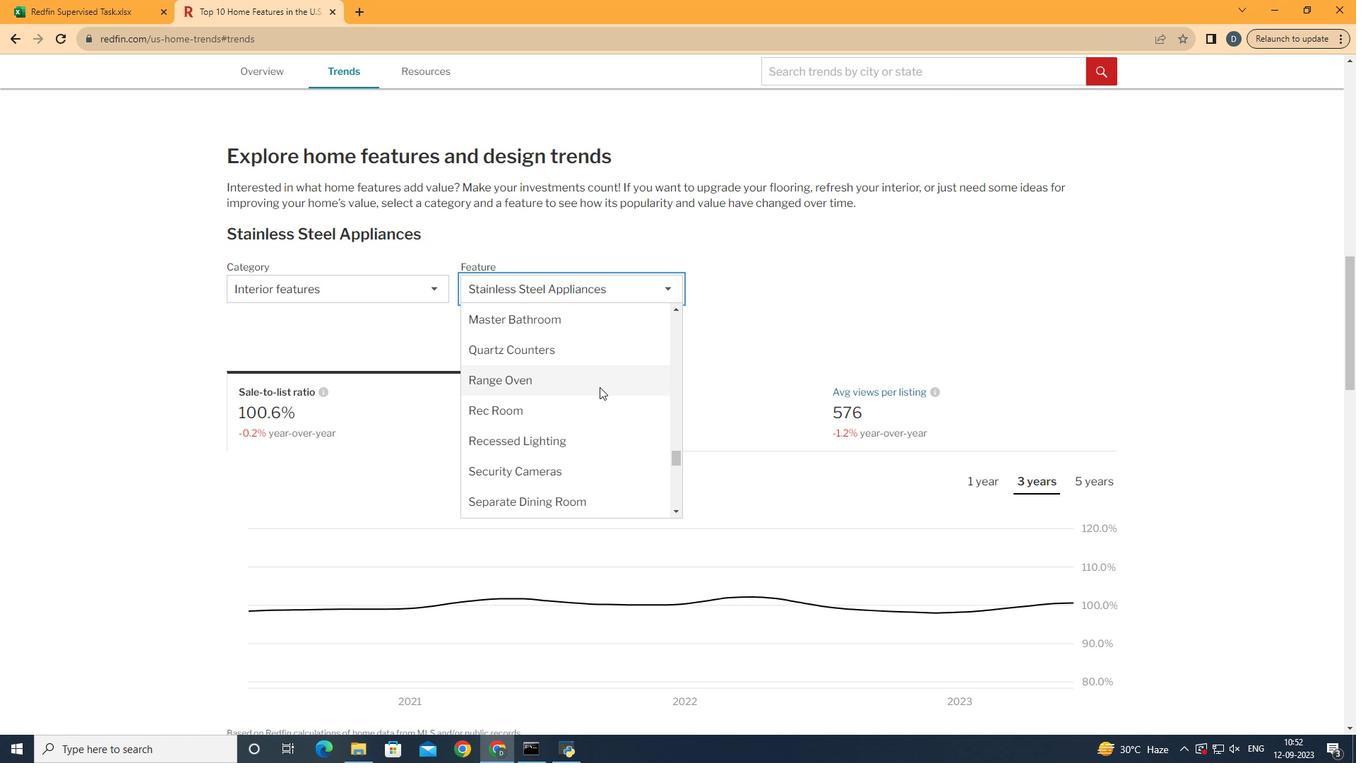 
Action: Mouse scrolled (600, 387) with delta (0, 0)
Screenshot: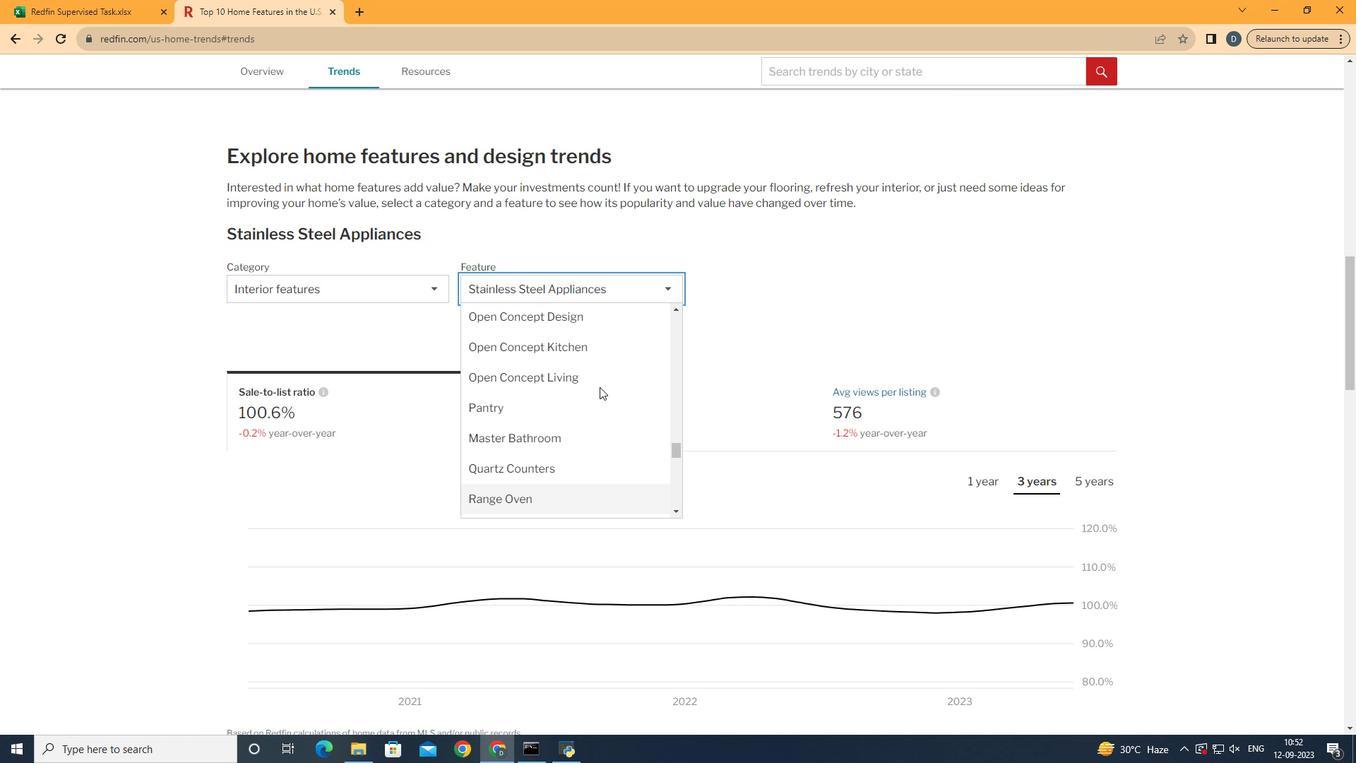 
Action: Mouse scrolled (600, 387) with delta (0, 0)
Screenshot: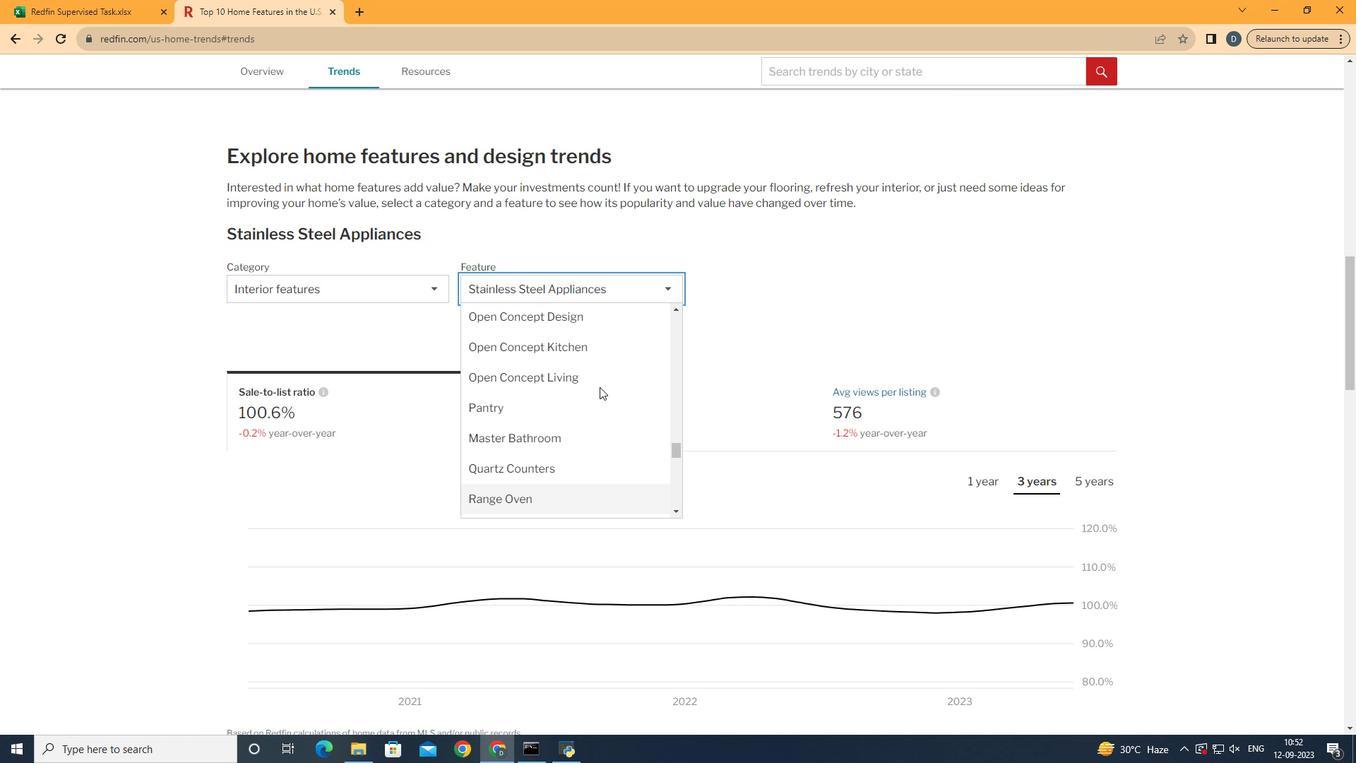 
Action: Mouse moved to (599, 387)
Screenshot: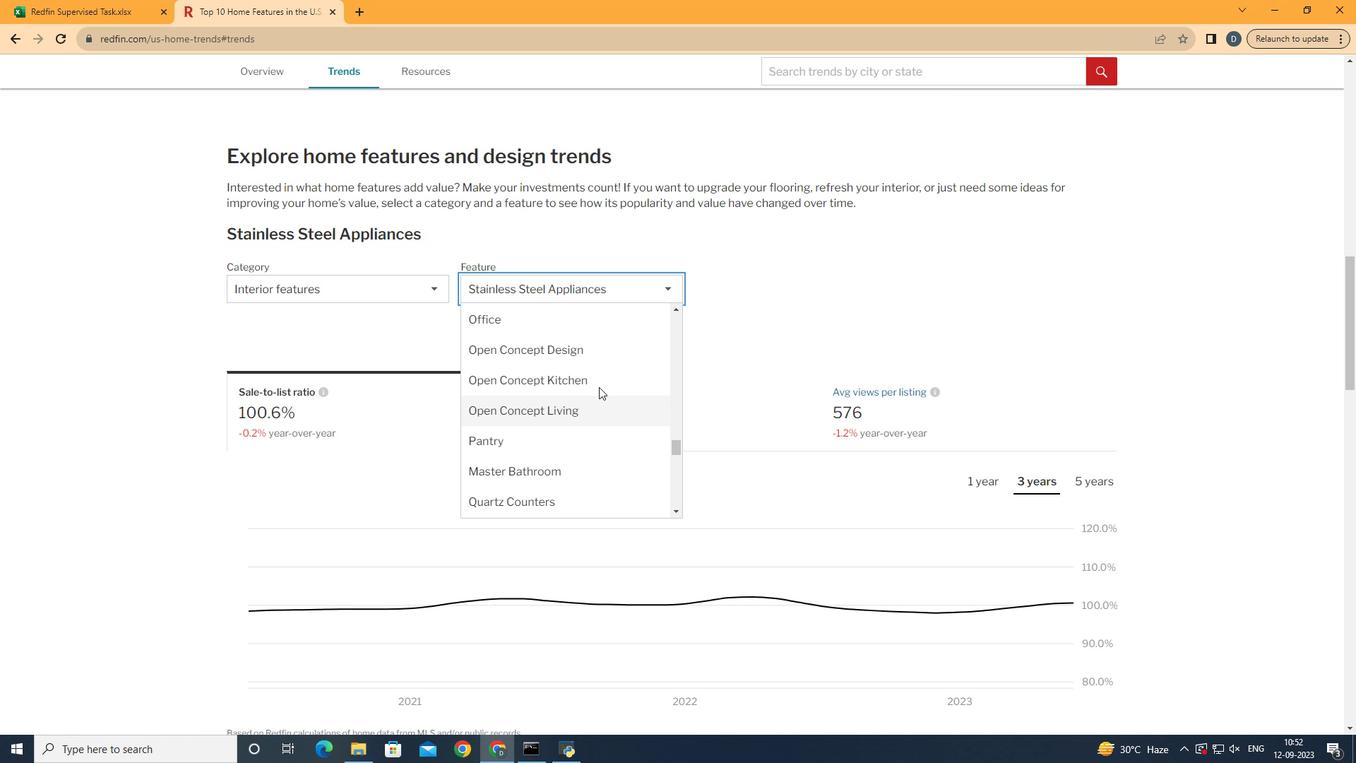 
Action: Mouse scrolled (599, 387) with delta (0, 0)
Screenshot: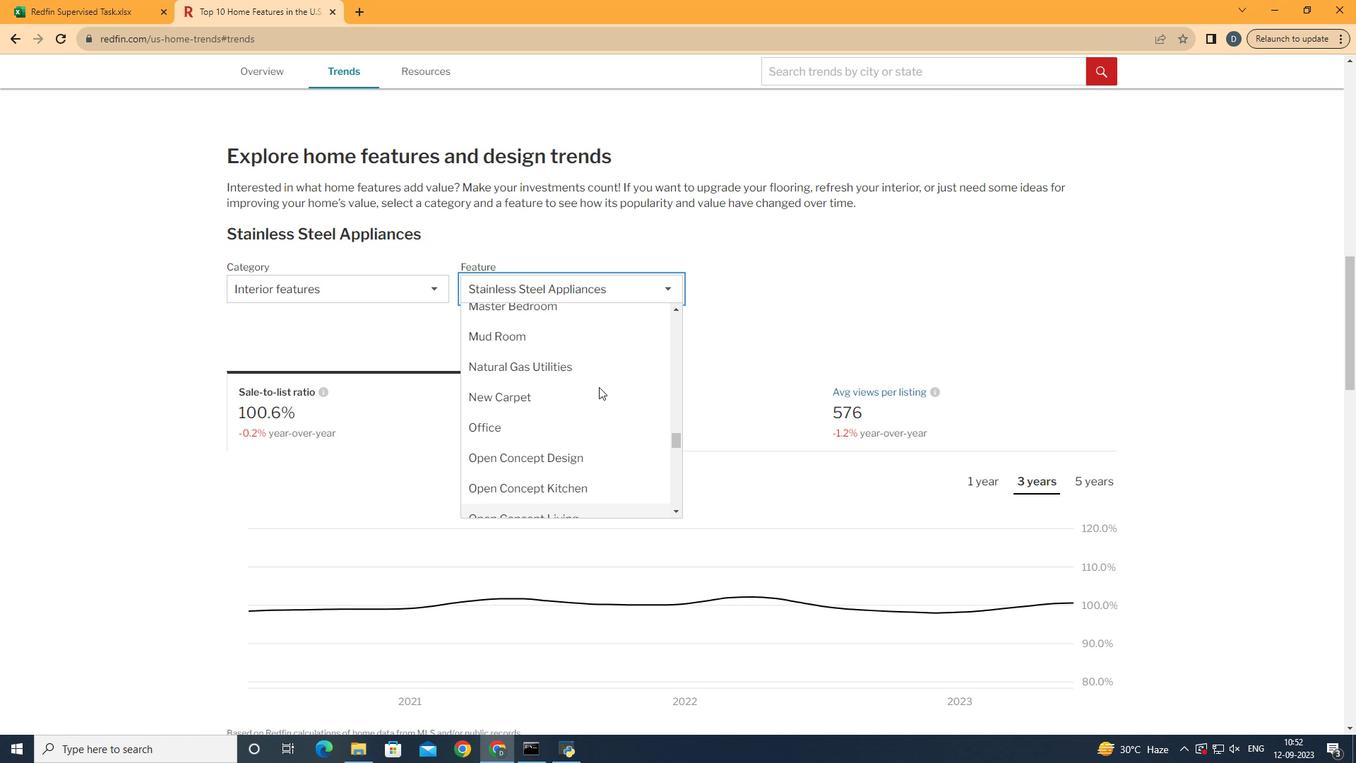 
Action: Mouse scrolled (599, 387) with delta (0, 0)
Screenshot: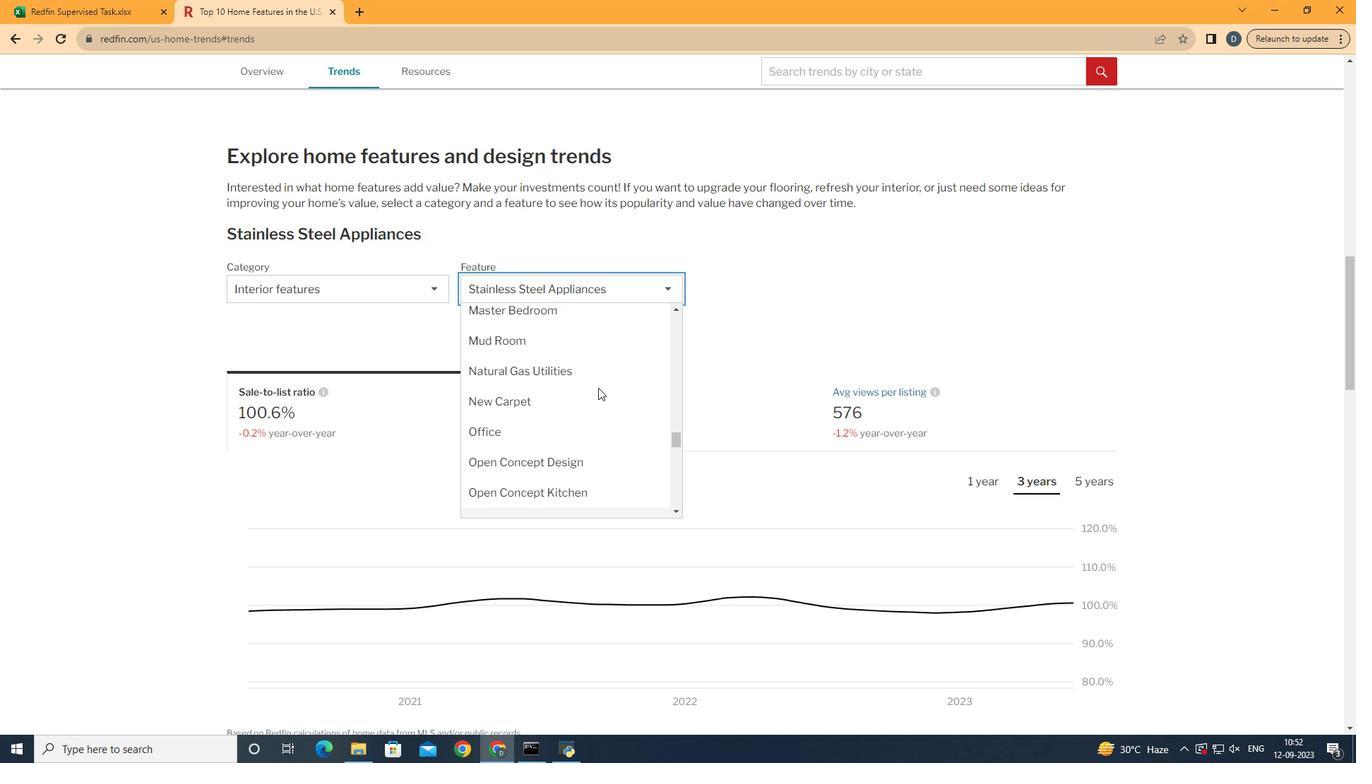 
Action: Mouse moved to (599, 387)
Screenshot: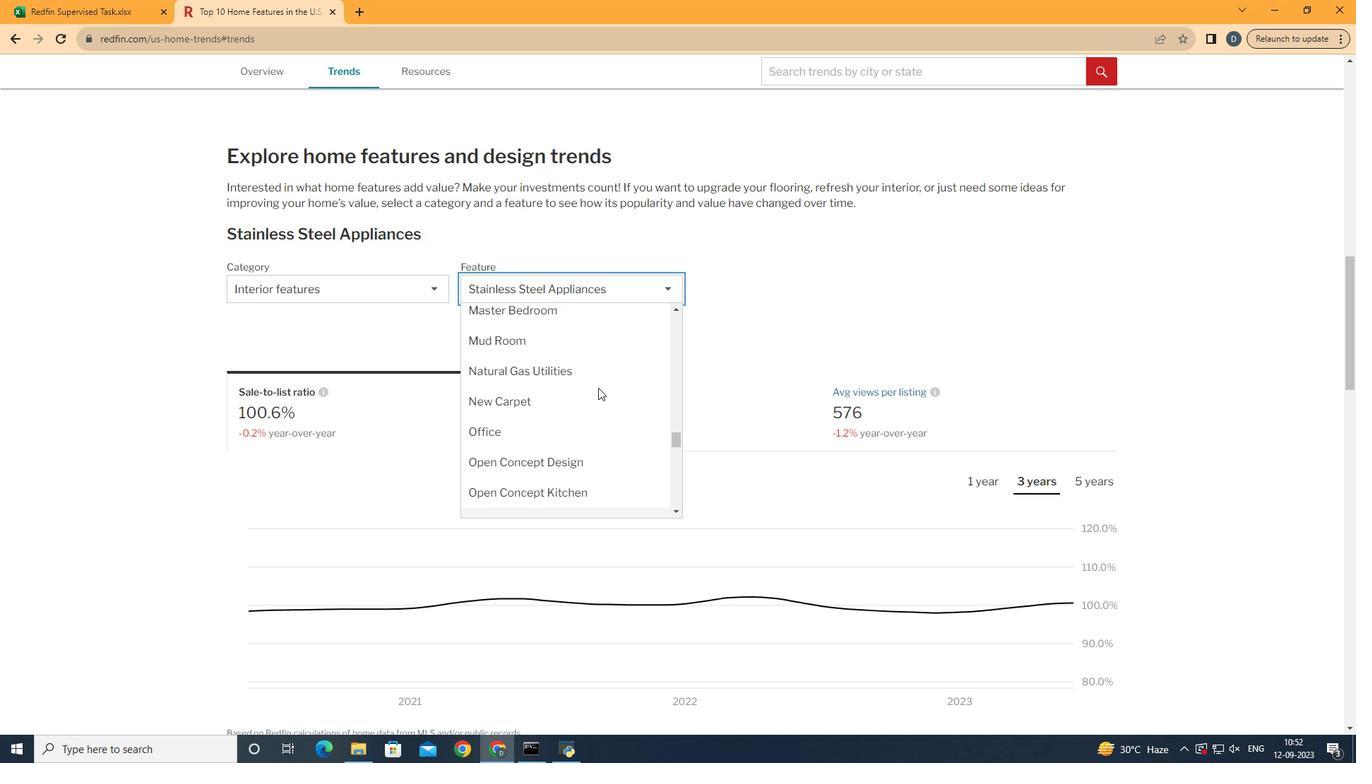 
Action: Mouse scrolled (599, 387) with delta (0, 0)
Screenshot: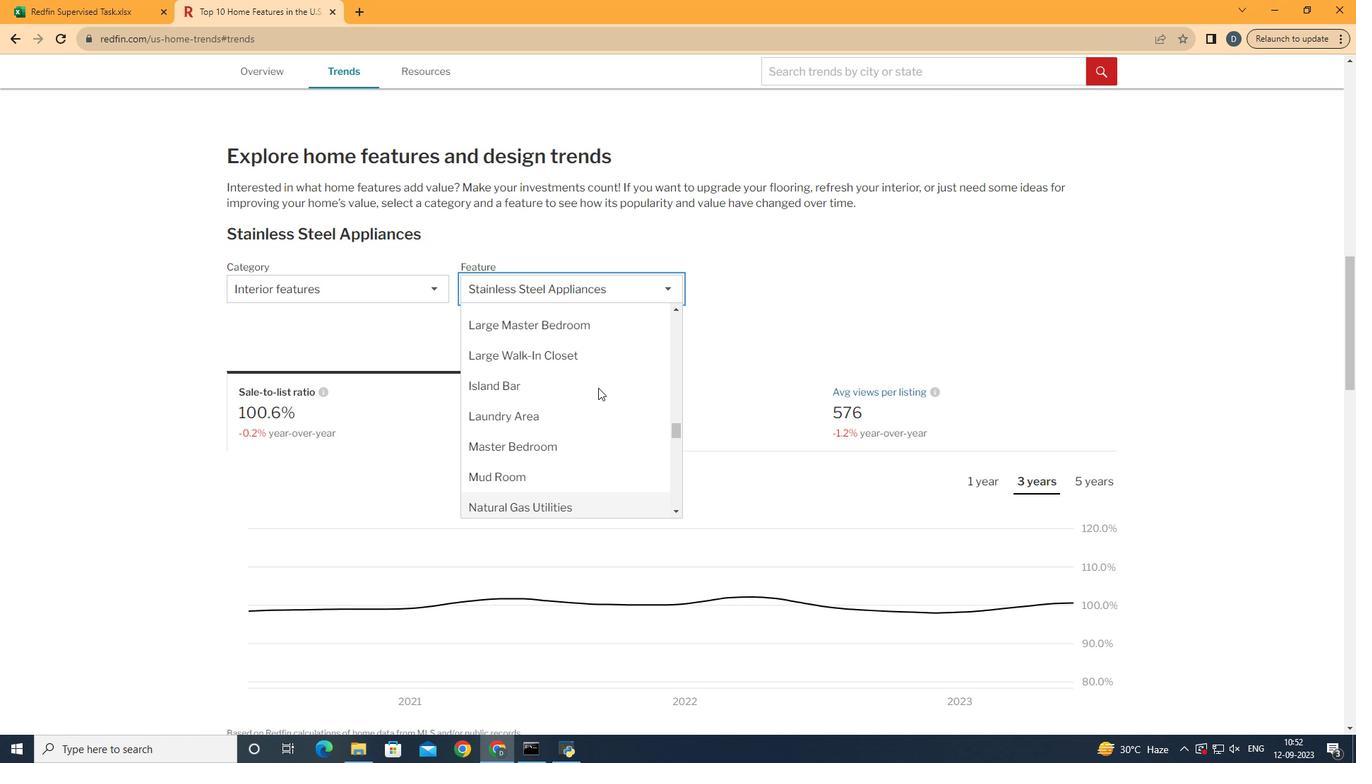 
Action: Mouse moved to (598, 387)
Screenshot: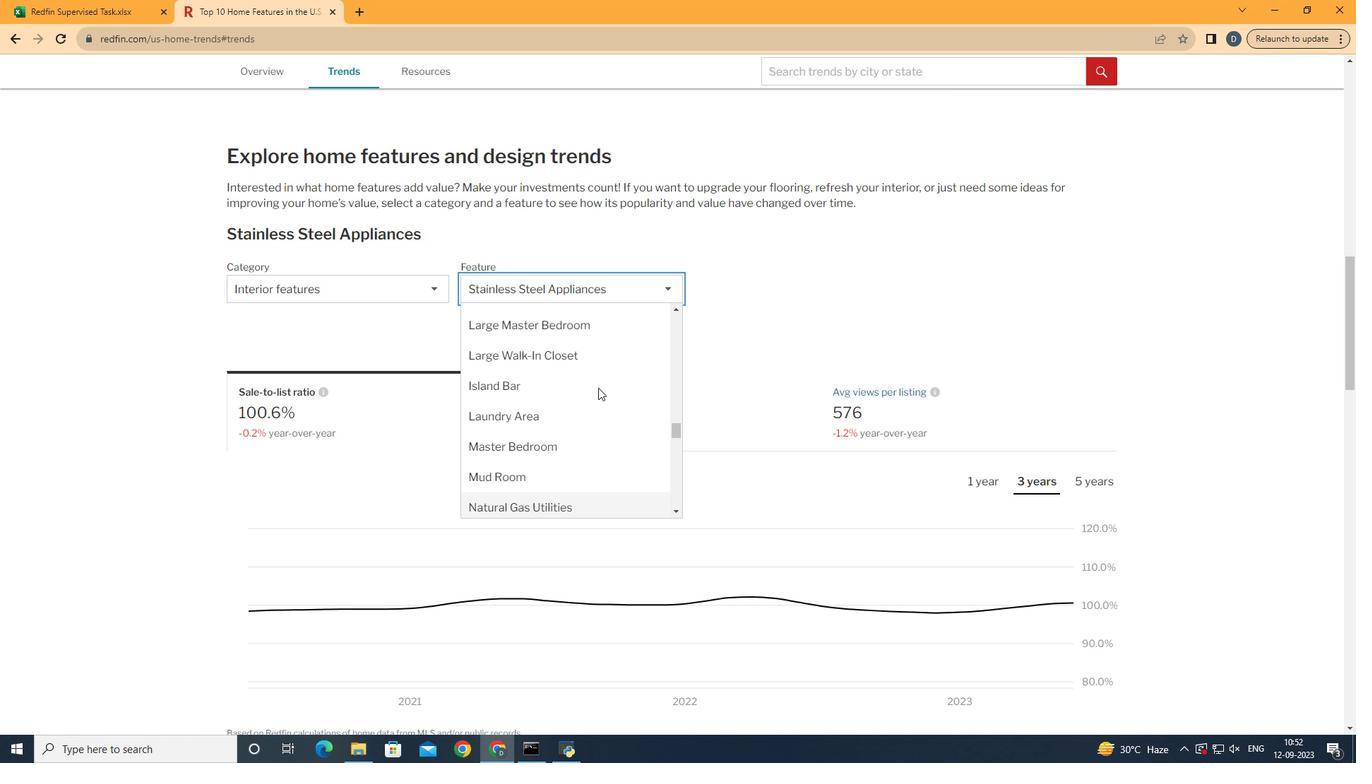
Action: Mouse scrolled (598, 388) with delta (0, 0)
Screenshot: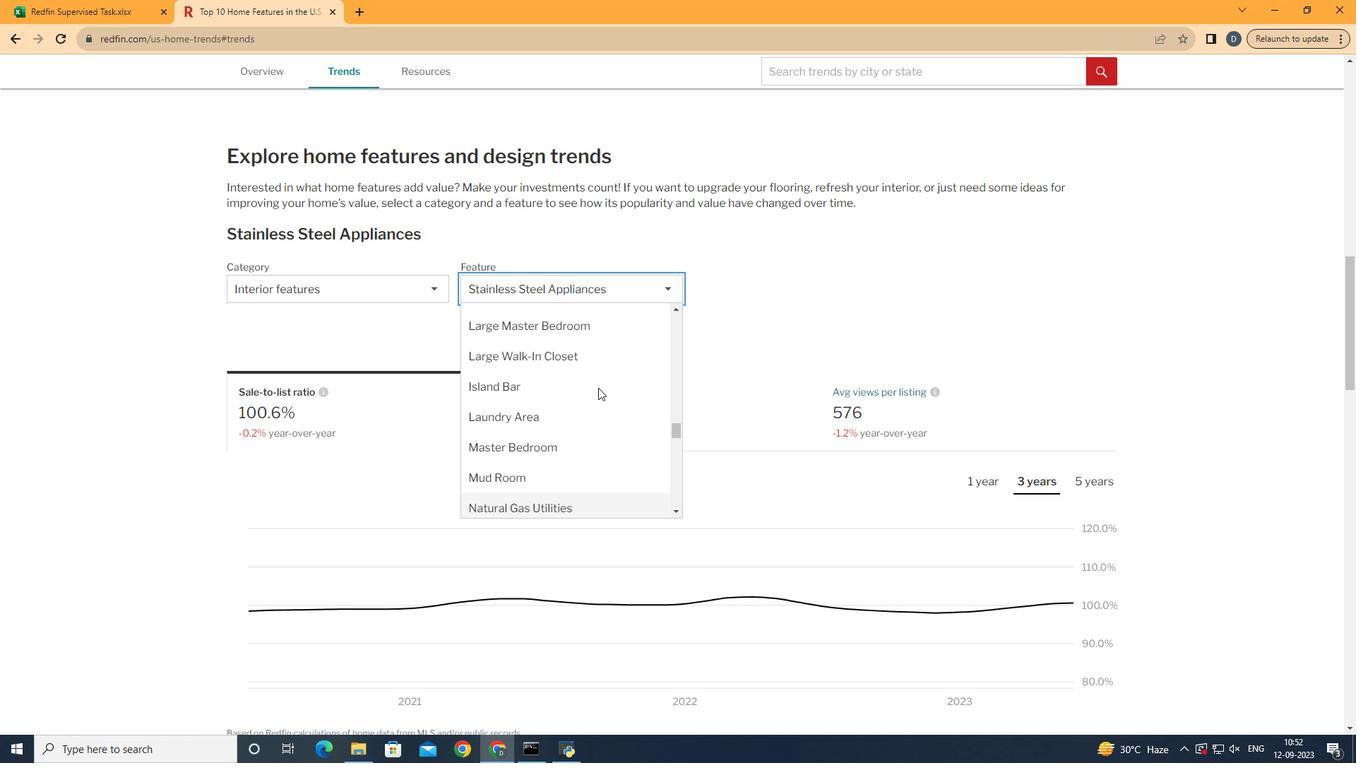 
Action: Mouse moved to (598, 387)
Screenshot: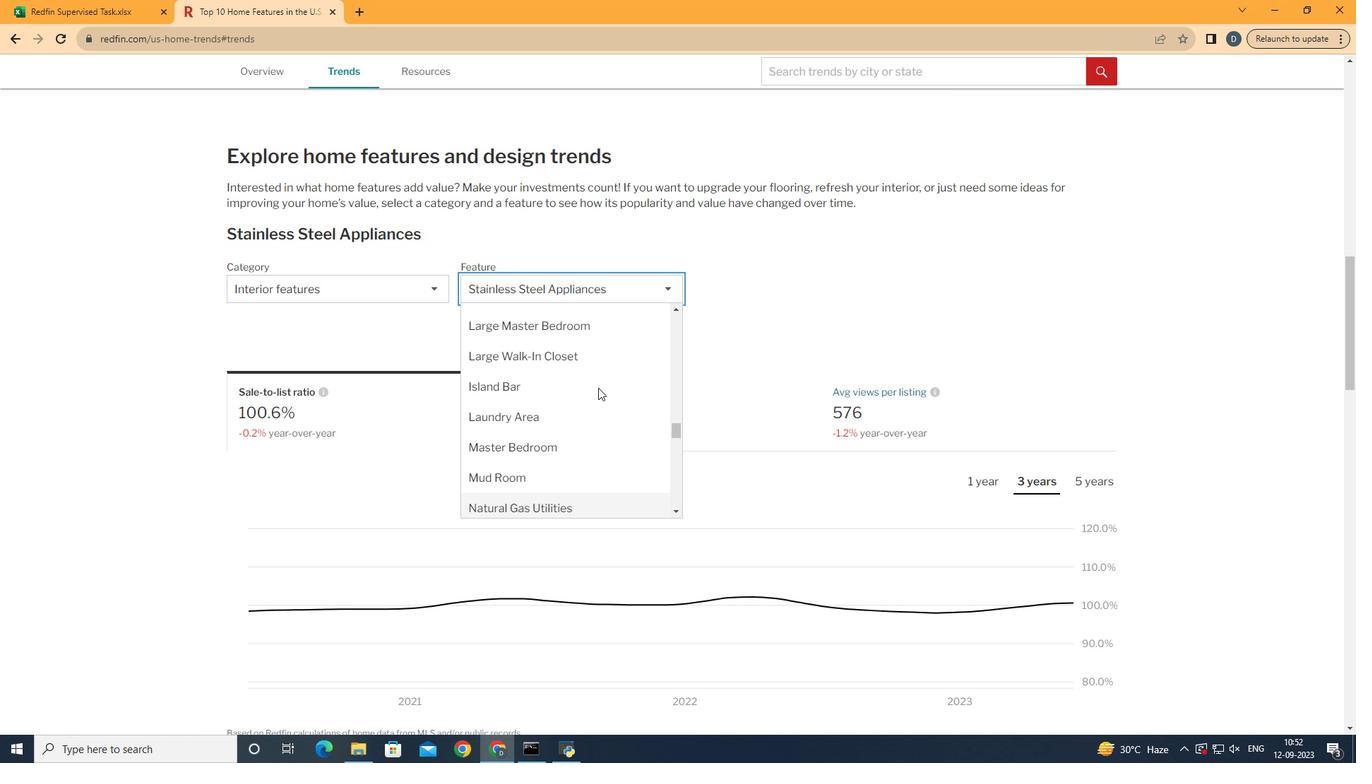 
Action: Mouse scrolled (598, 388) with delta (0, 0)
Screenshot: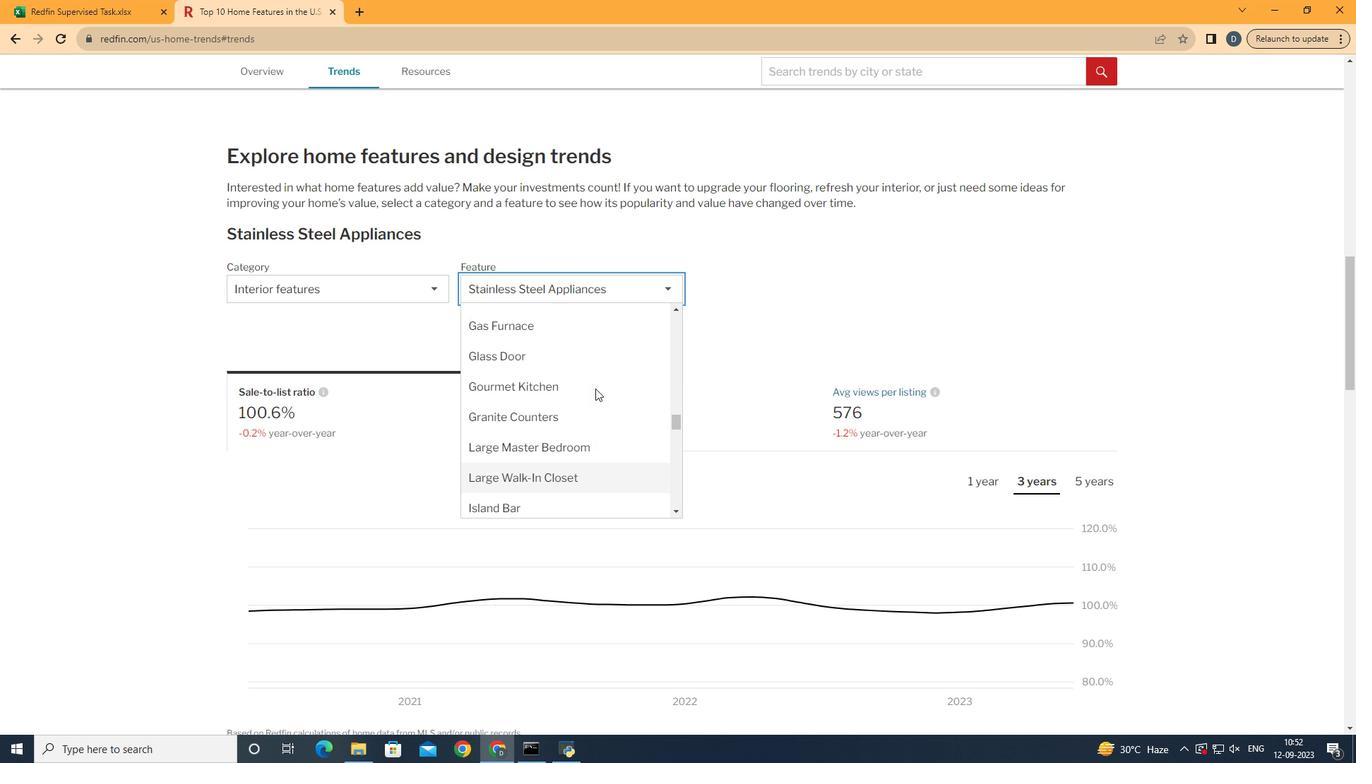 
Action: Mouse moved to (595, 388)
Screenshot: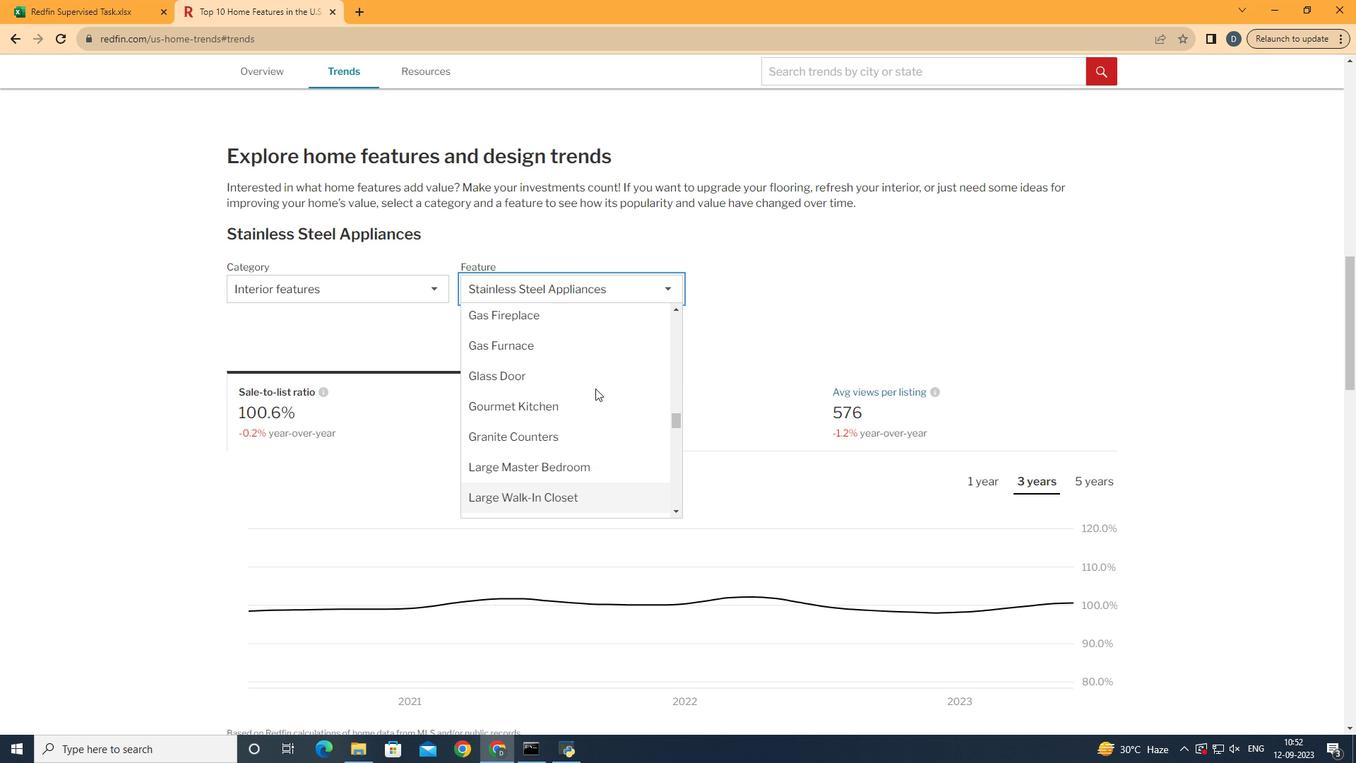 
Action: Mouse scrolled (595, 389) with delta (0, 0)
Screenshot: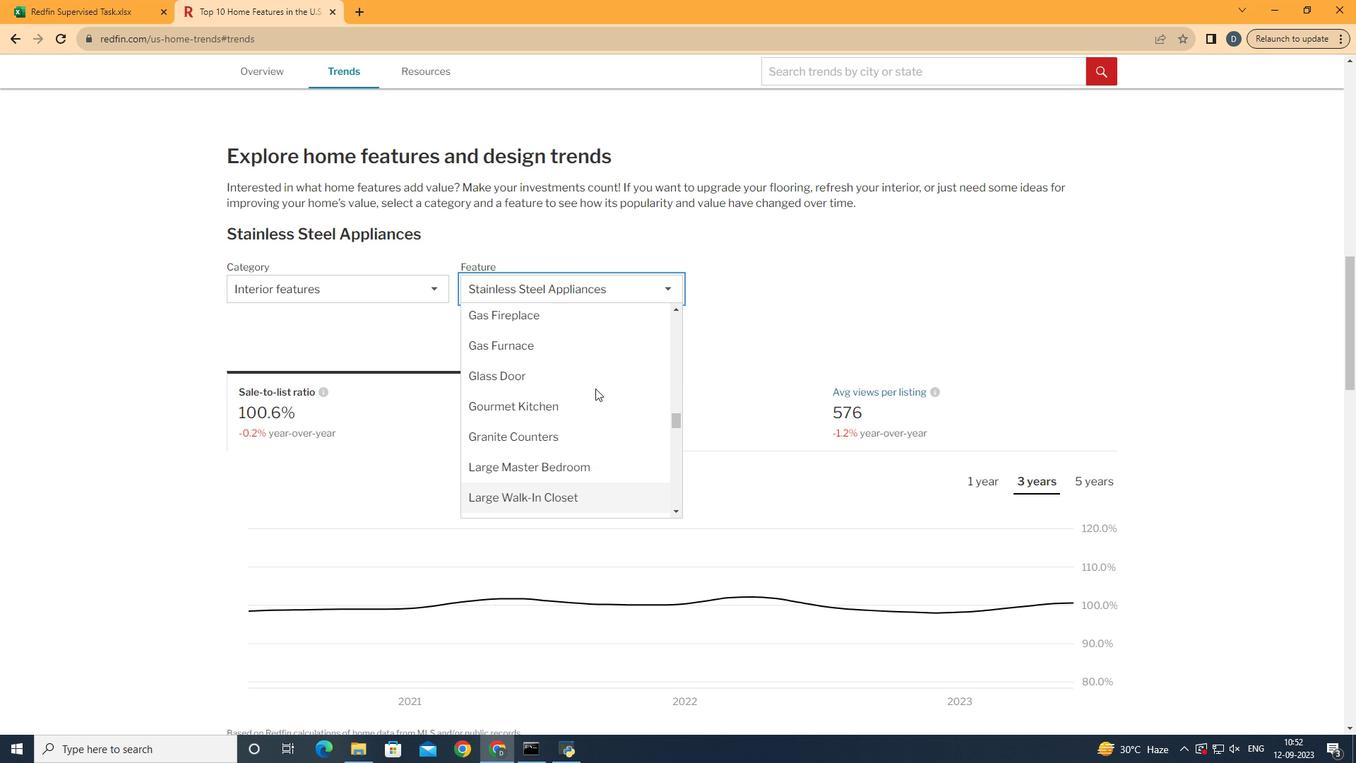 
Action: Mouse scrolled (595, 389) with delta (0, 0)
Screenshot: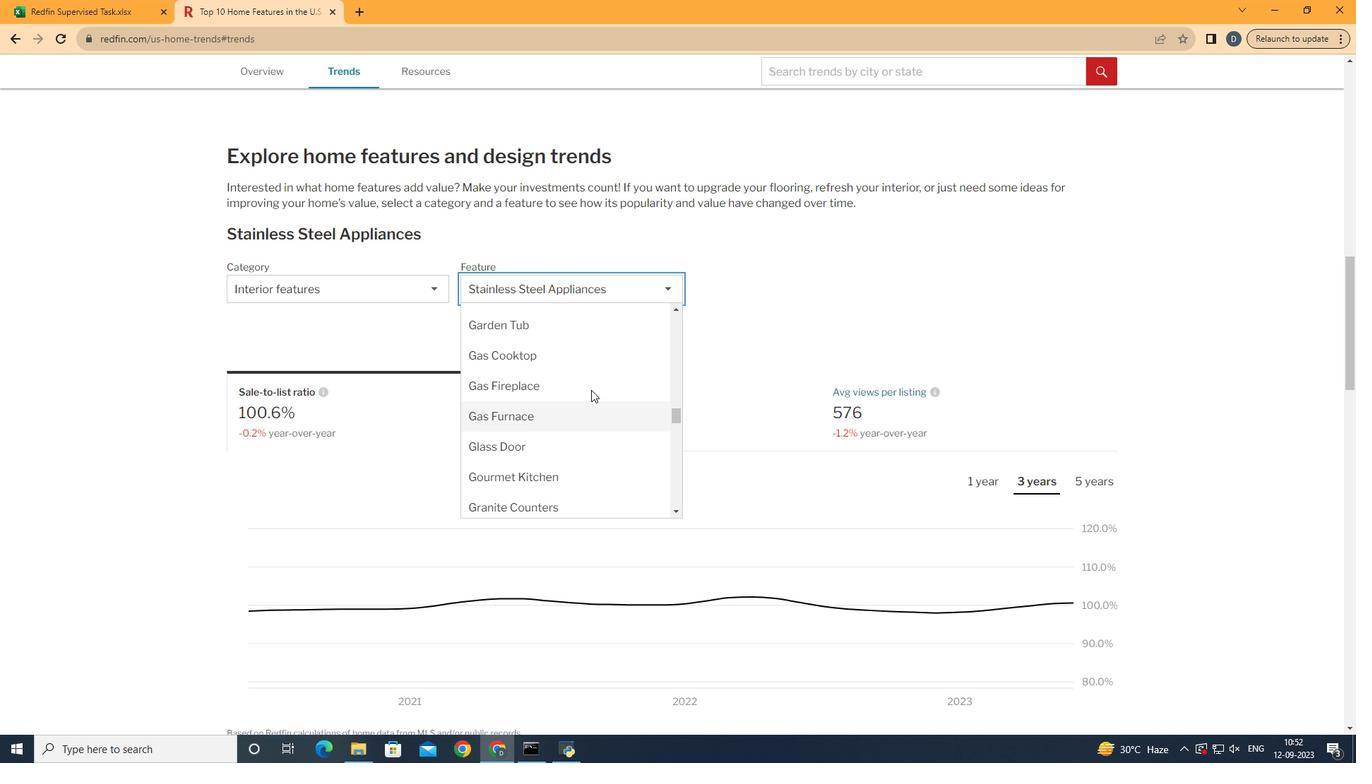 
Action: Mouse moved to (591, 390)
Screenshot: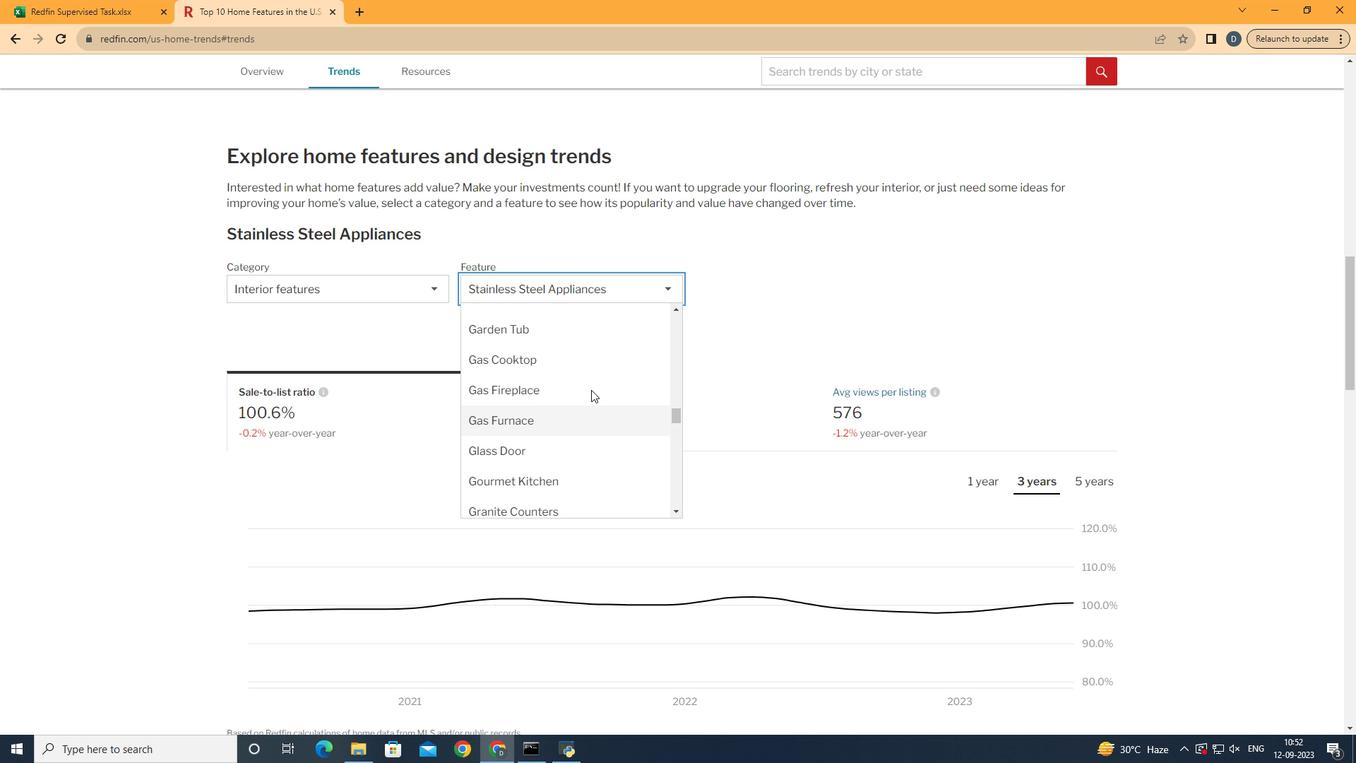 
Action: Mouse scrolled (591, 390) with delta (0, 0)
Screenshot: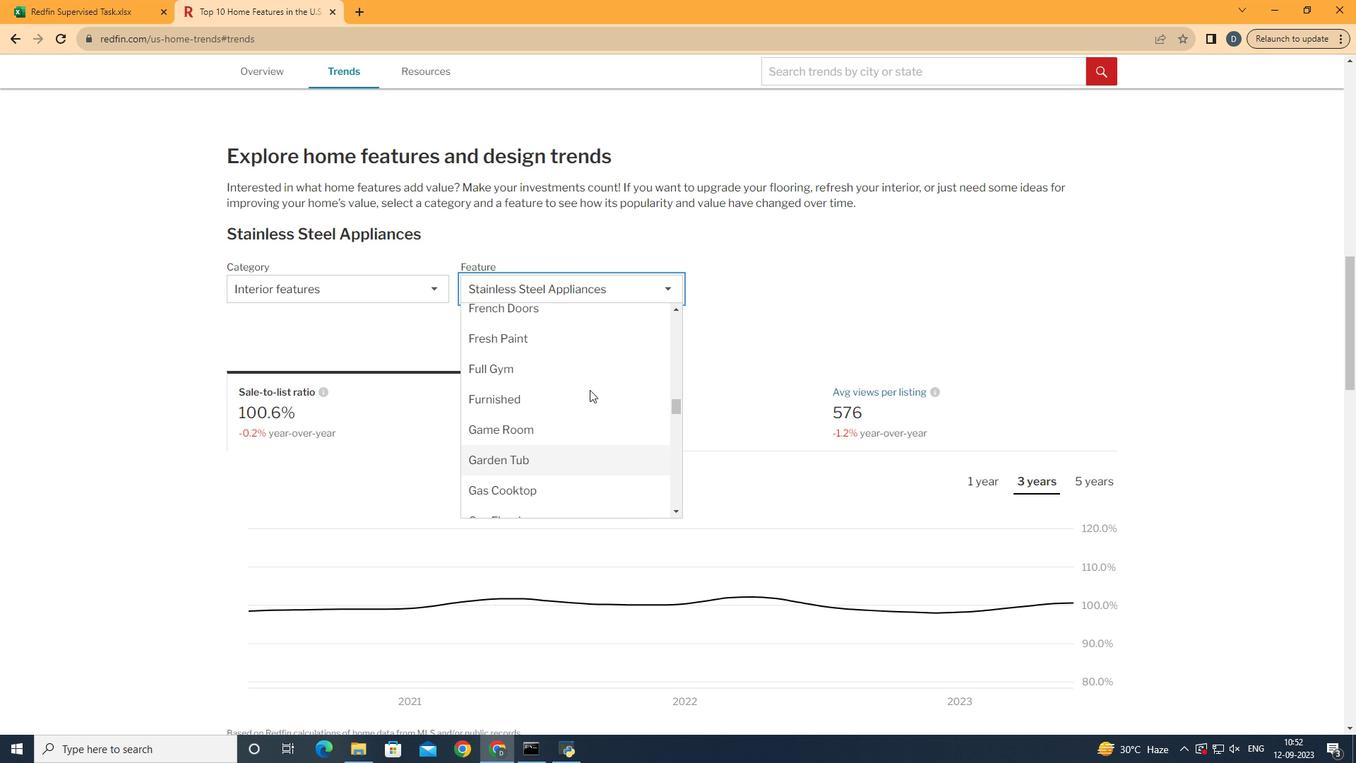 
Action: Mouse scrolled (591, 390) with delta (0, 0)
Screenshot: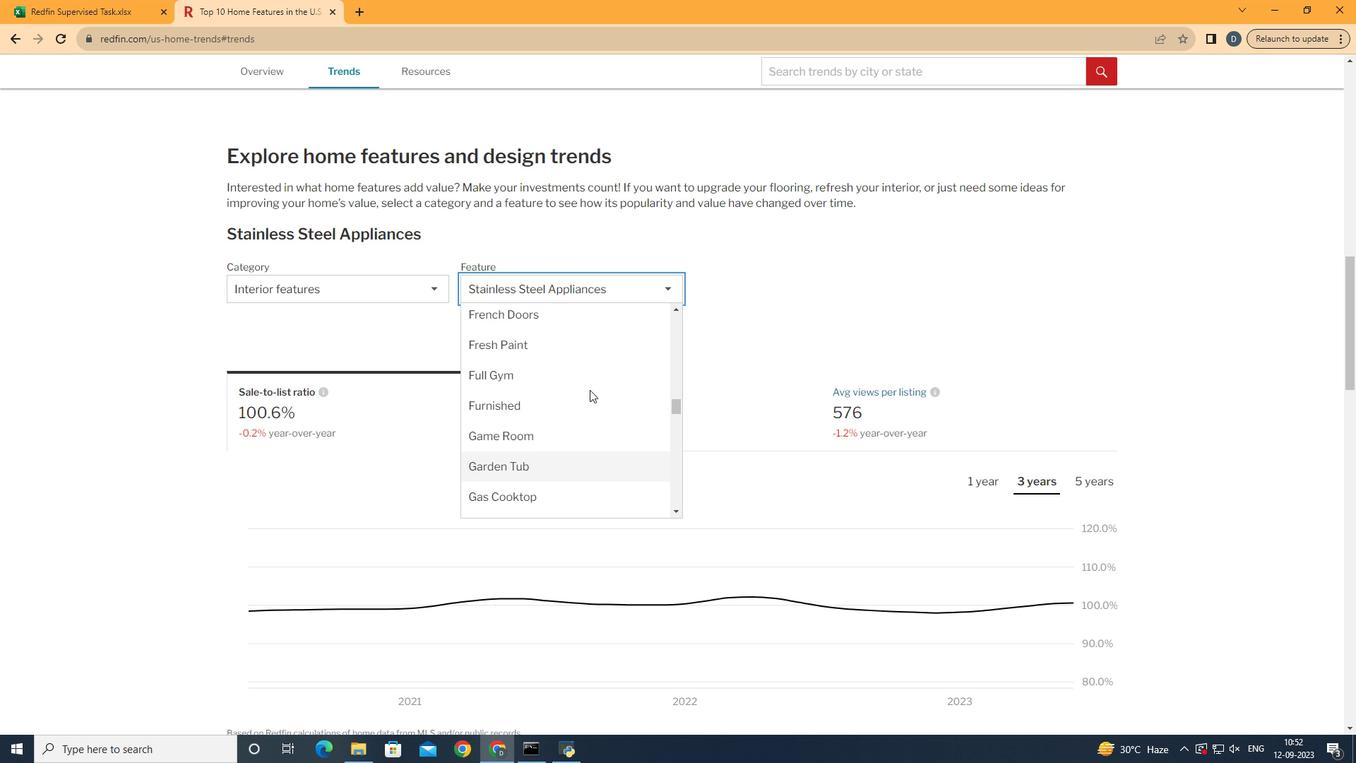 
Action: Mouse moved to (586, 388)
Screenshot: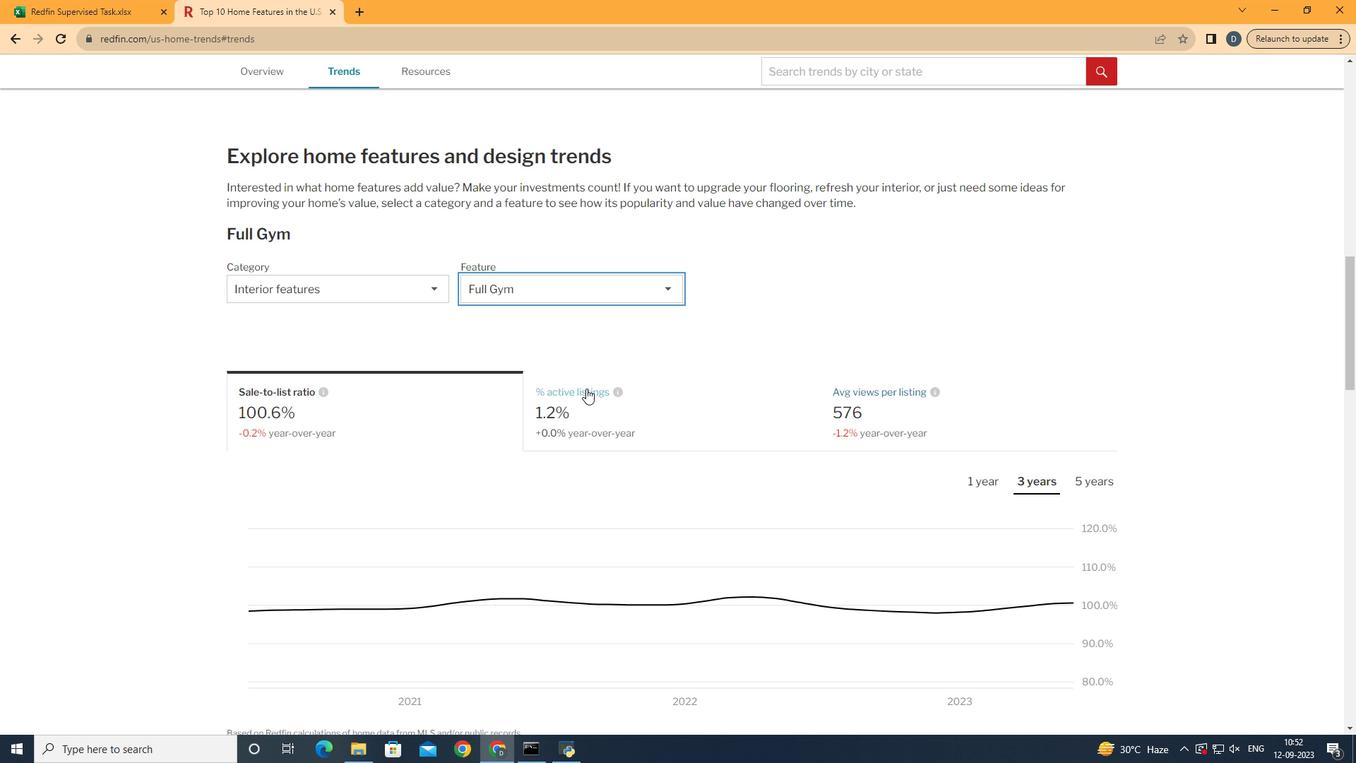 
Action: Mouse pressed left at (586, 388)
Screenshot: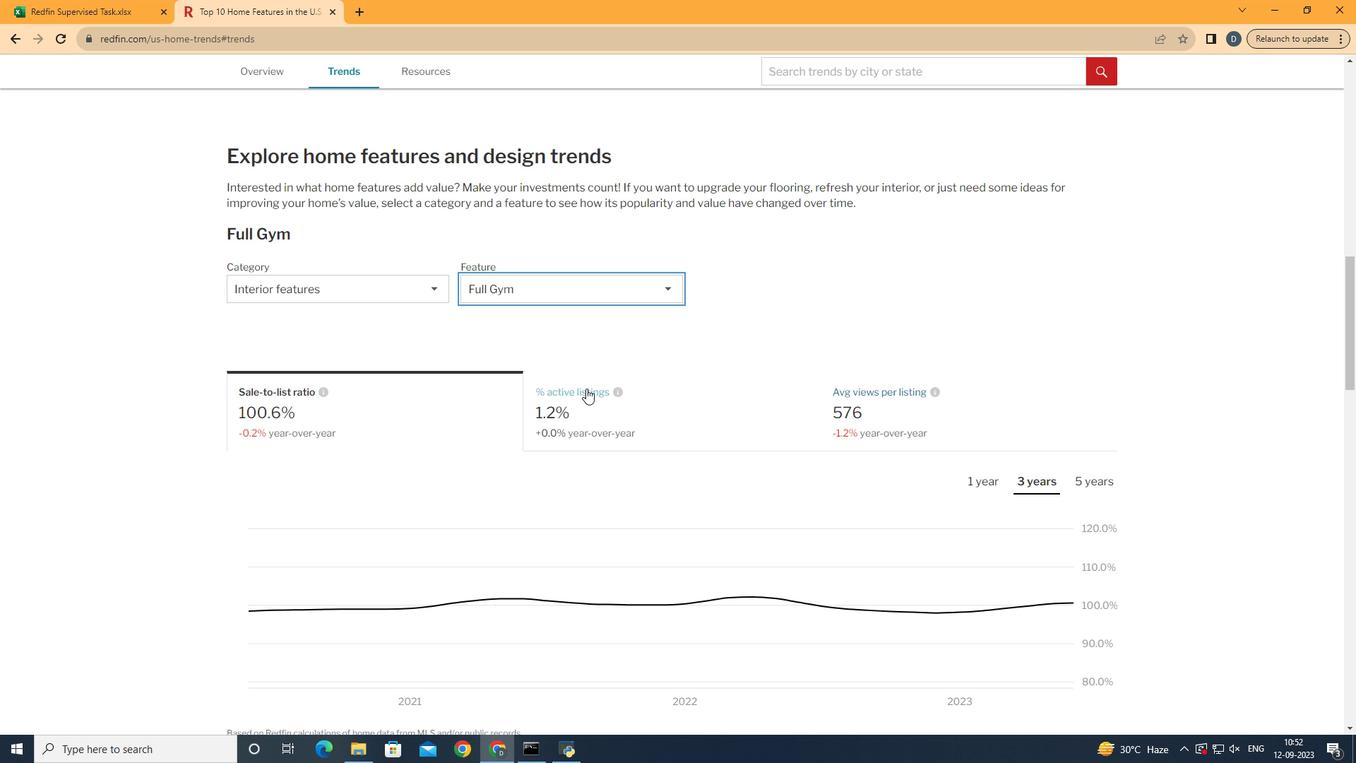 
Action: Mouse moved to (634, 356)
Screenshot: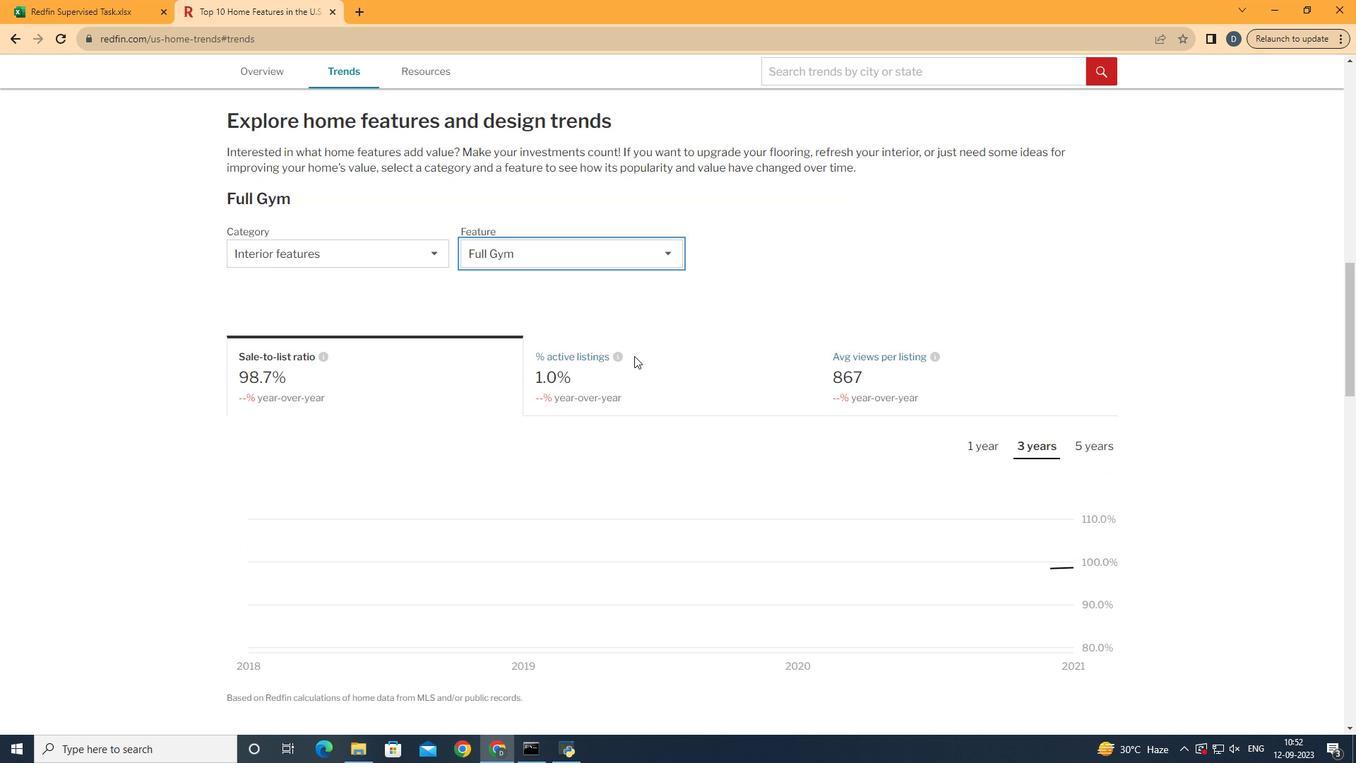 
Action: Mouse scrolled (634, 355) with delta (0, 0)
Screenshot: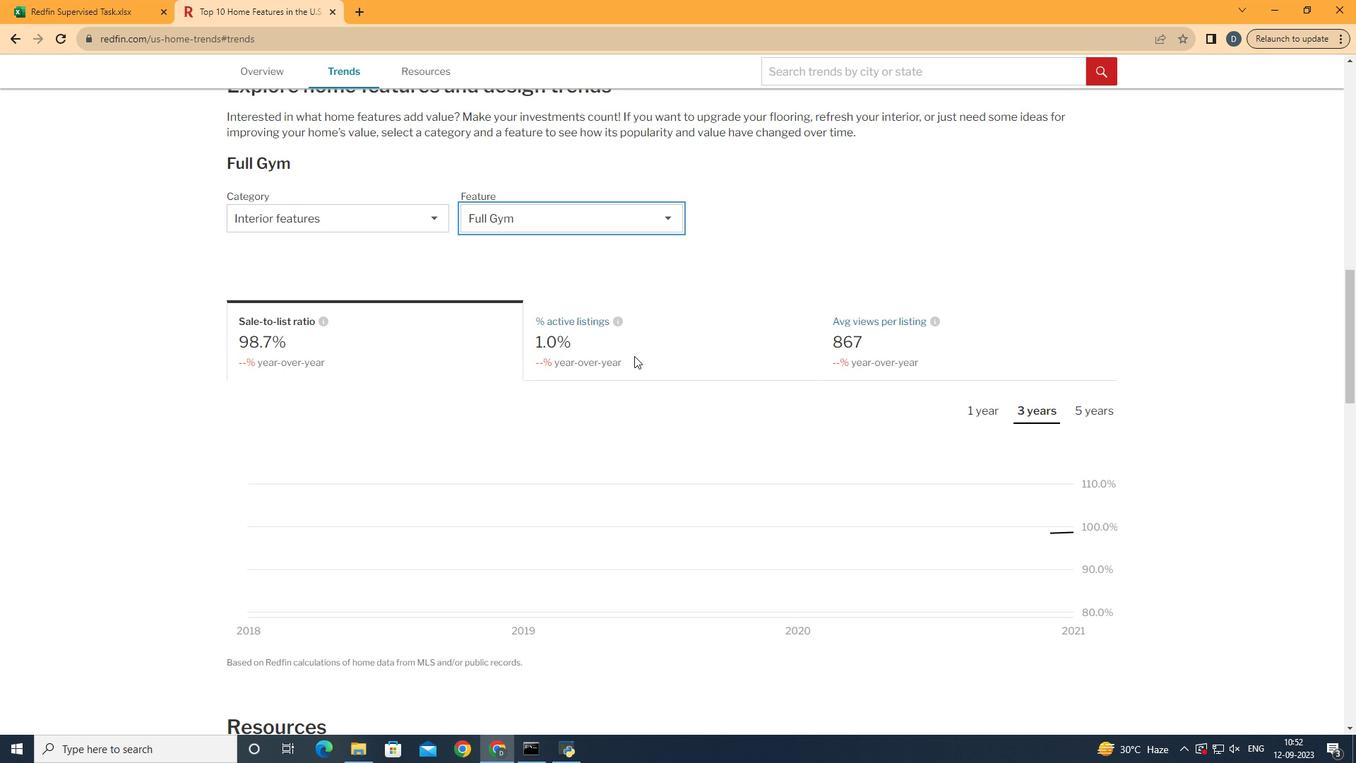 
Action: Mouse moved to (707, 336)
Screenshot: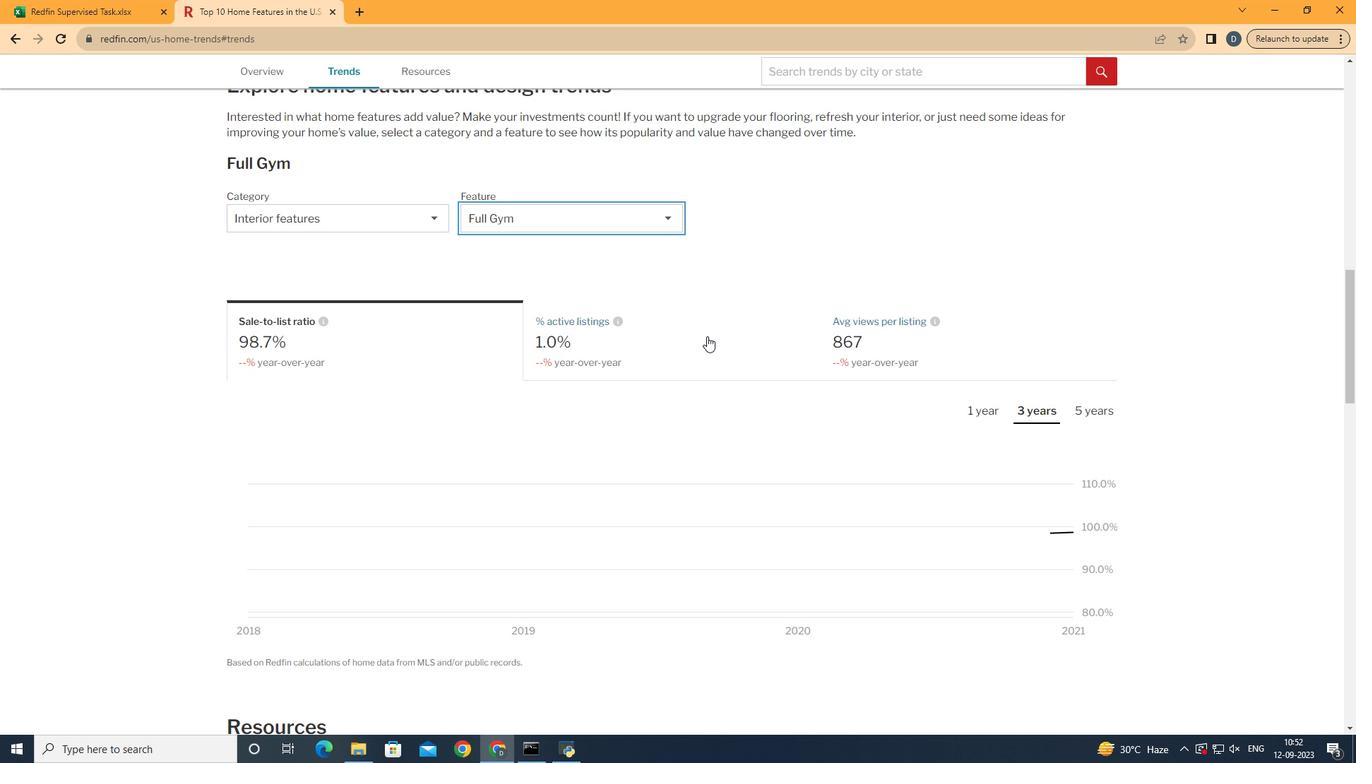 
Action: Mouse pressed left at (707, 336)
Screenshot: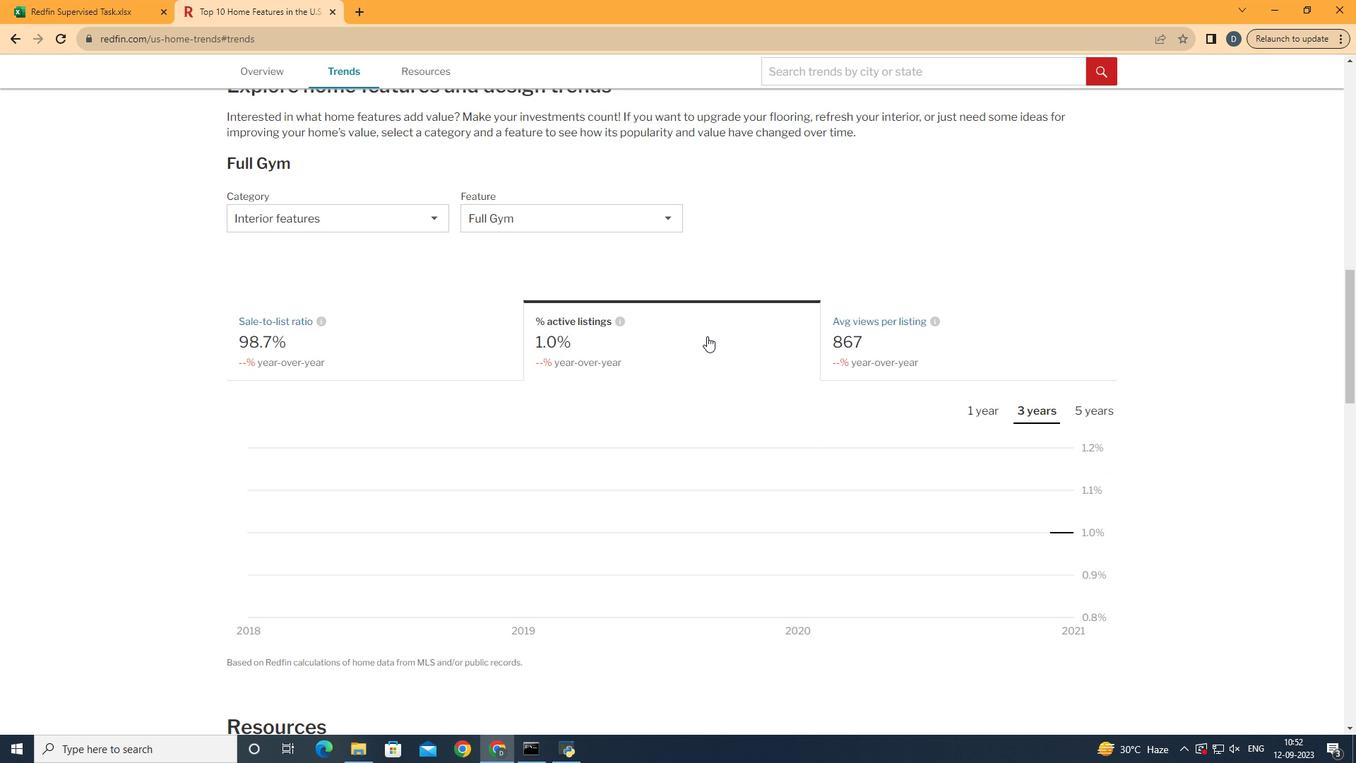 
Action: Mouse moved to (1079, 414)
Screenshot: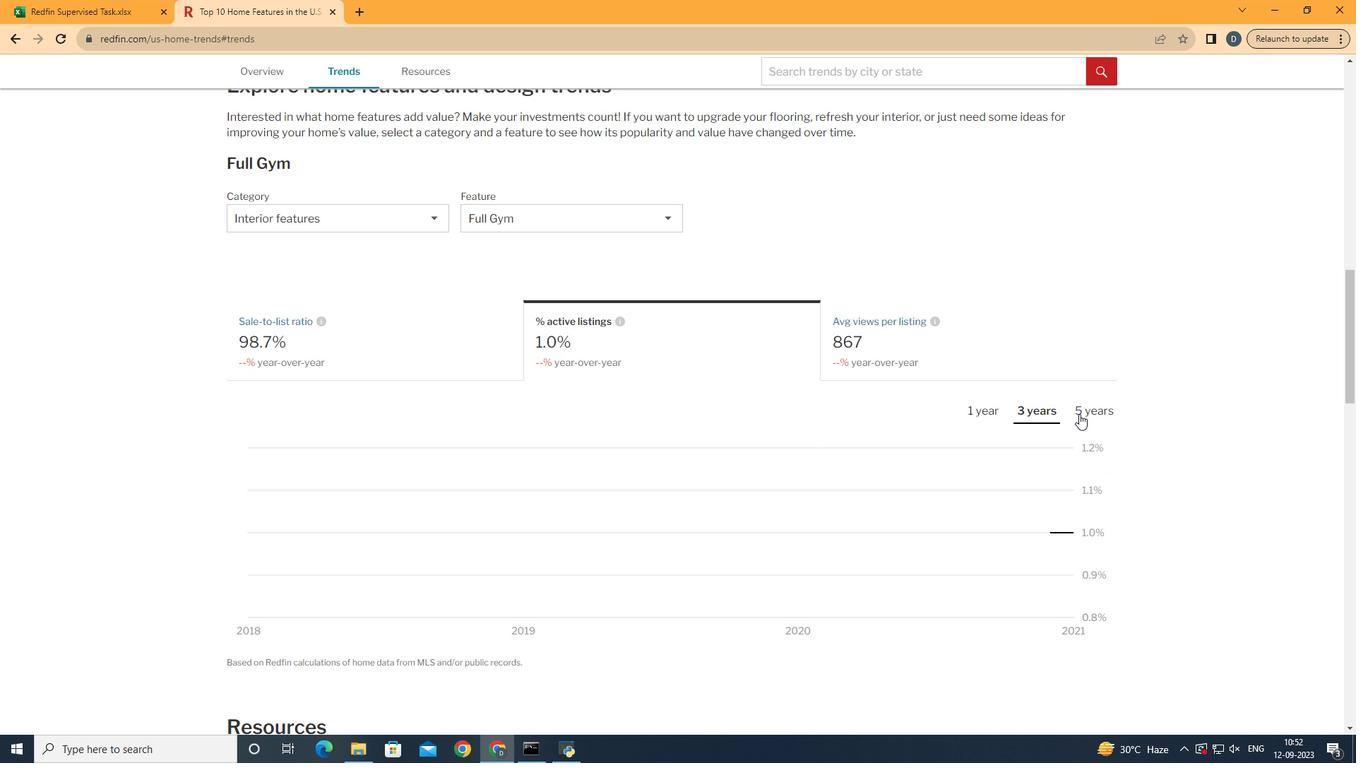 
Action: Mouse pressed left at (1079, 414)
Screenshot: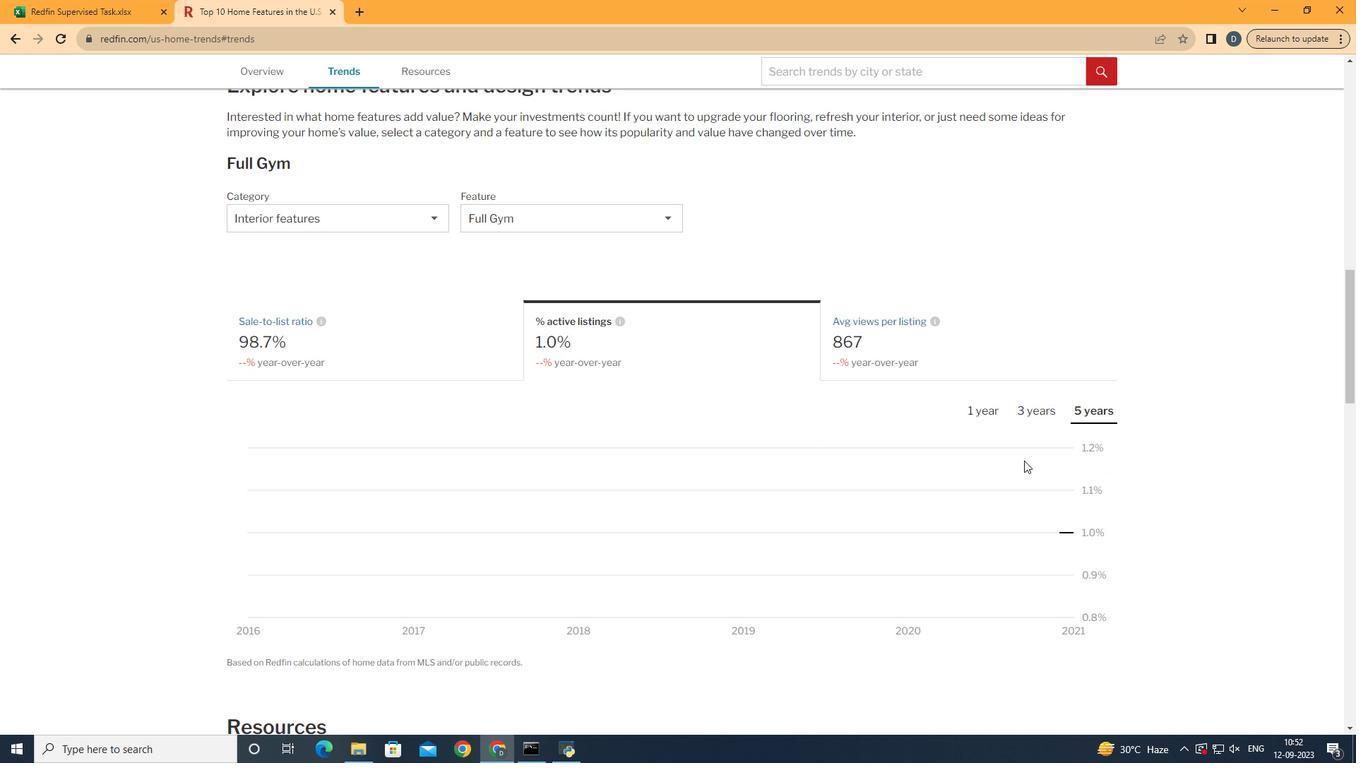 
Action: Mouse moved to (1115, 534)
Screenshot: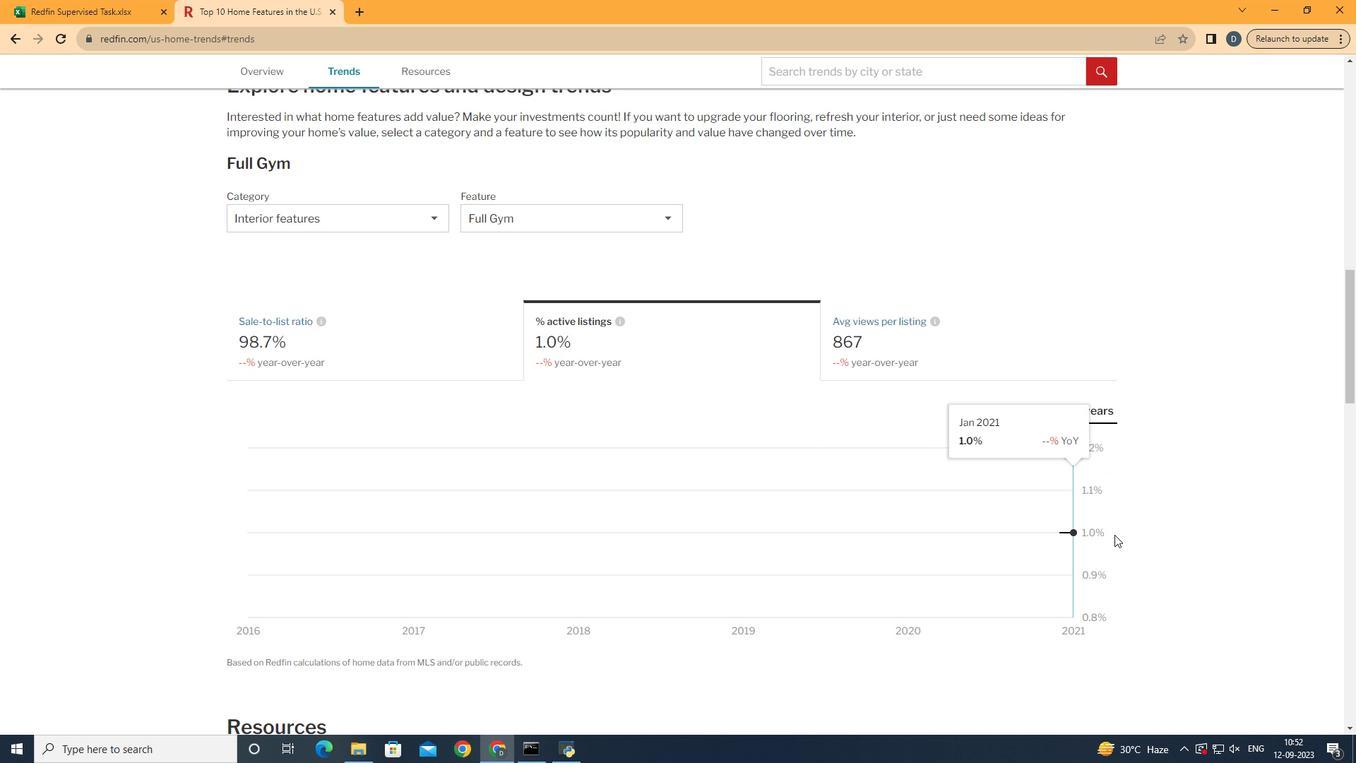 
